 Task: Search one way flight ticket for 3 adults in first from Syracuse: Syracuse Hancock International Airport to Evansville: Evansville Regional Airport on 8-3-2023. Choice of flights is United. Number of bags: 2 checked bags. Price is upto 106000. Outbound departure time preference is 23:45.
Action: Mouse moved to (207, 316)
Screenshot: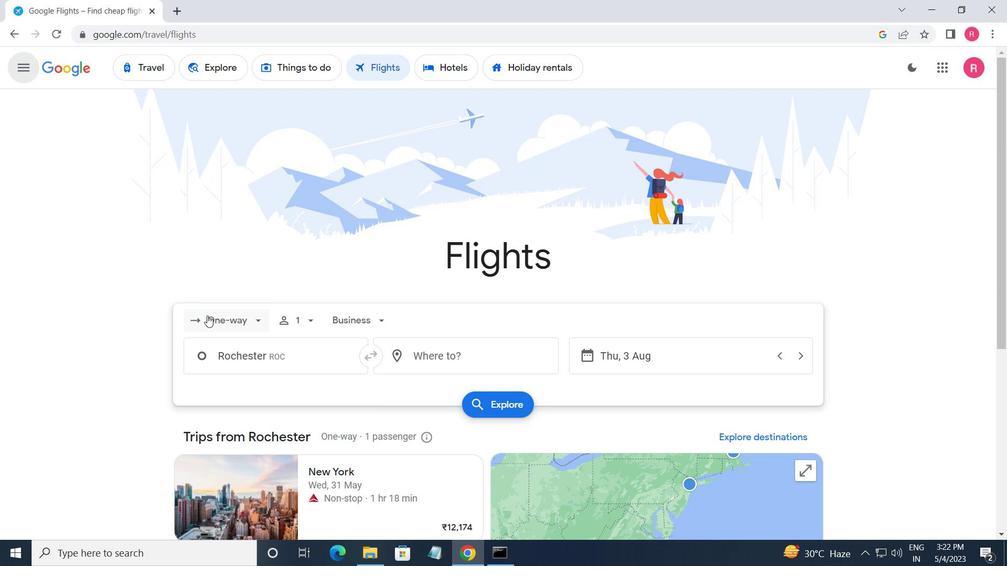 
Action: Mouse pressed left at (207, 316)
Screenshot: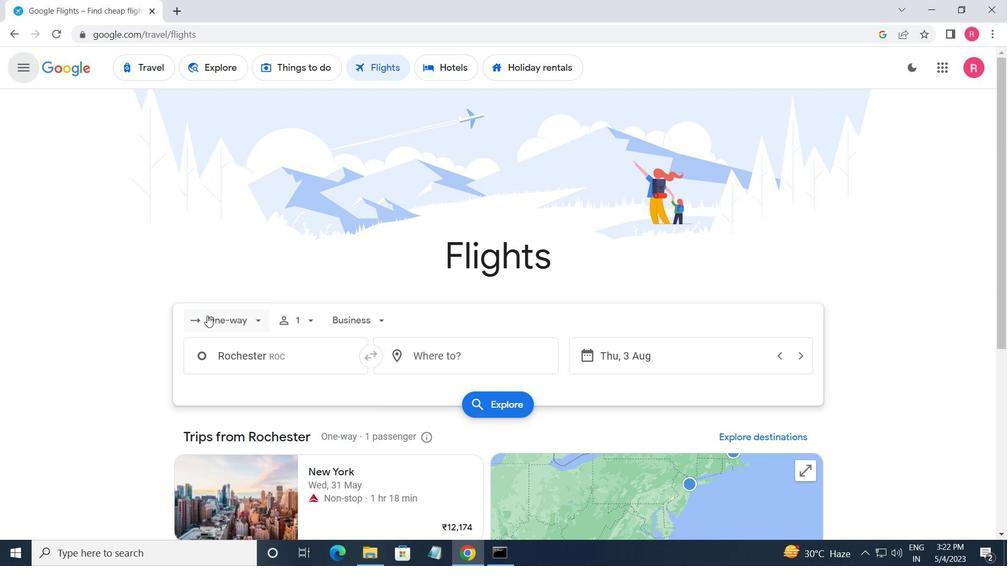
Action: Mouse moved to (261, 379)
Screenshot: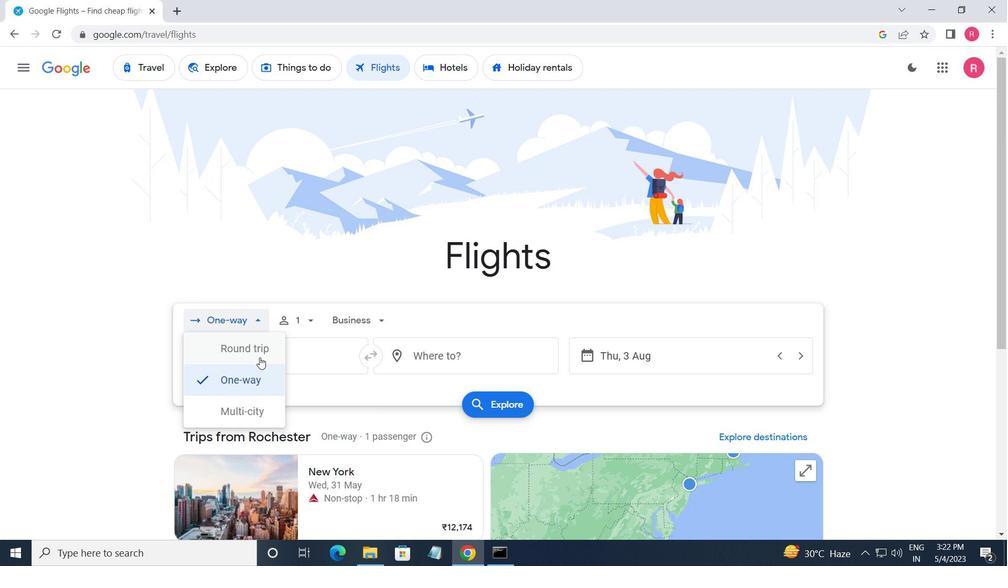 
Action: Mouse pressed left at (261, 379)
Screenshot: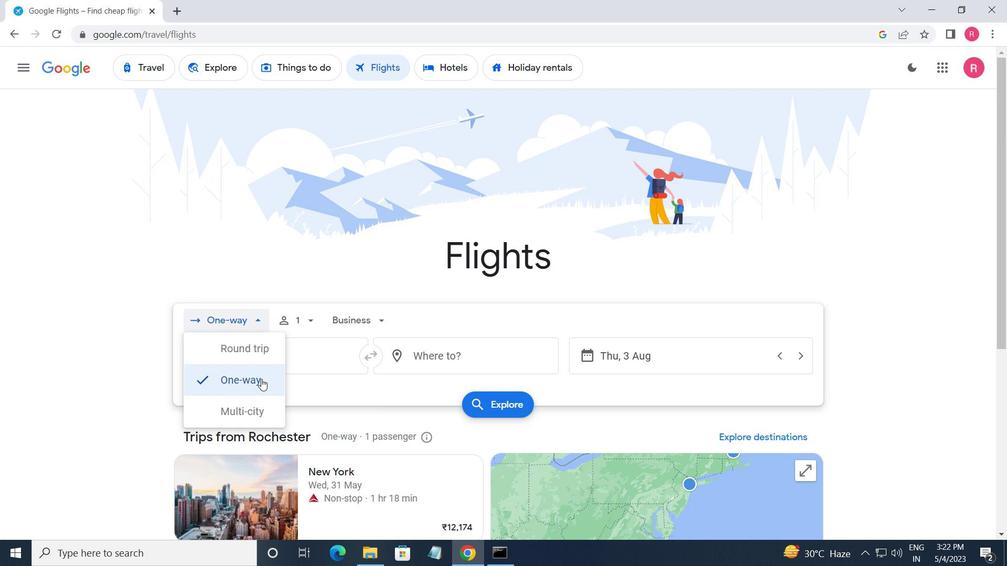 
Action: Mouse moved to (300, 327)
Screenshot: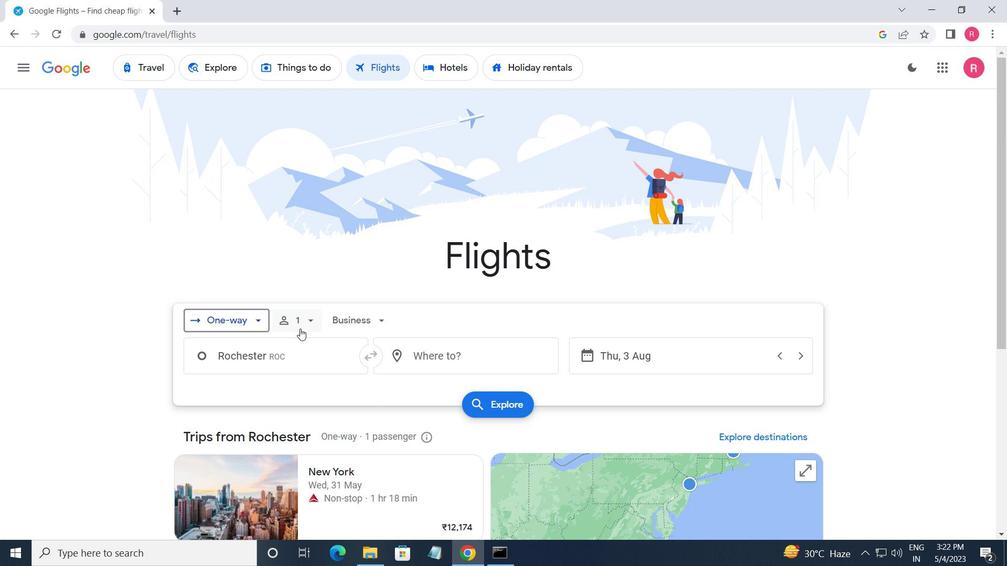 
Action: Mouse pressed left at (300, 327)
Screenshot: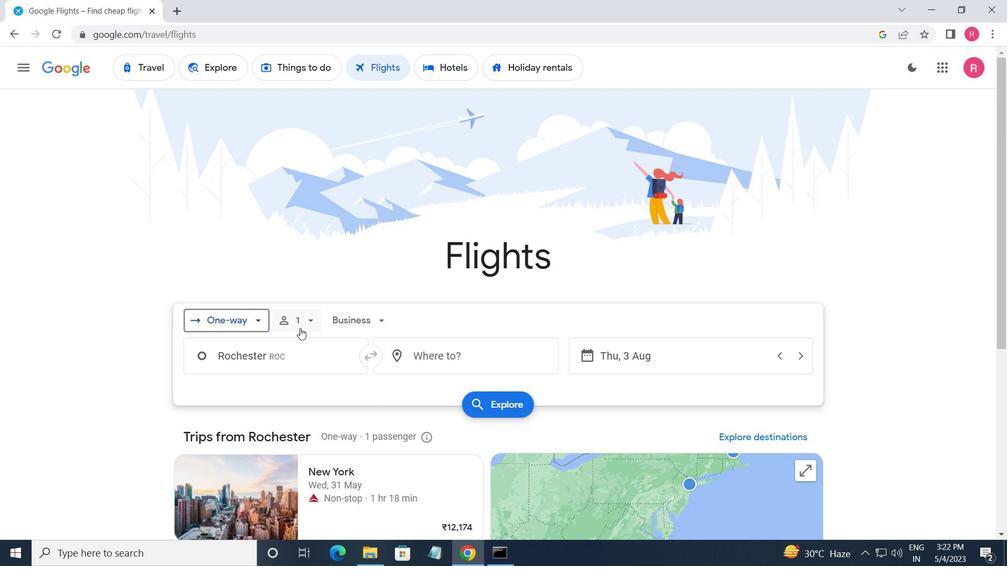 
Action: Mouse moved to (408, 353)
Screenshot: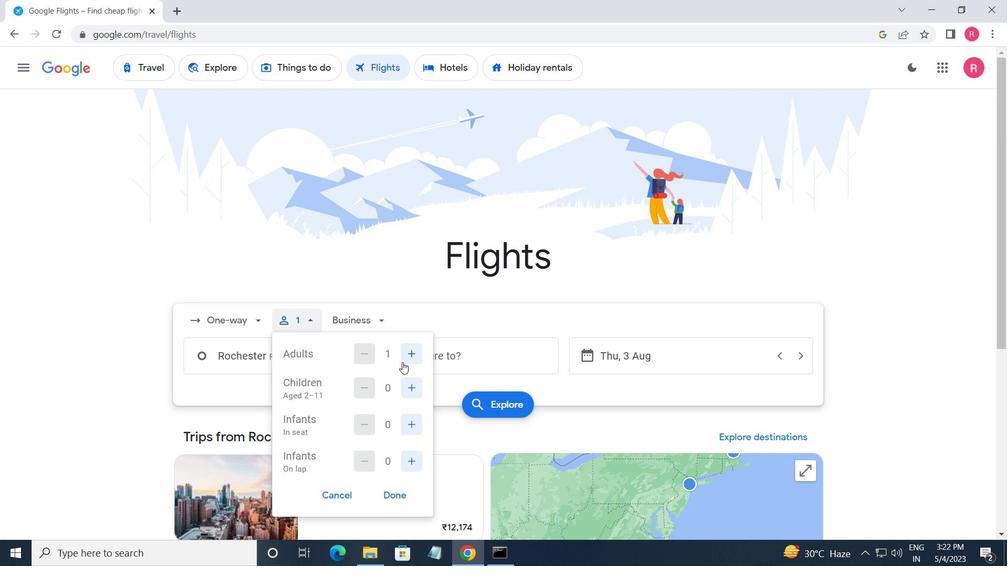 
Action: Mouse pressed left at (408, 353)
Screenshot: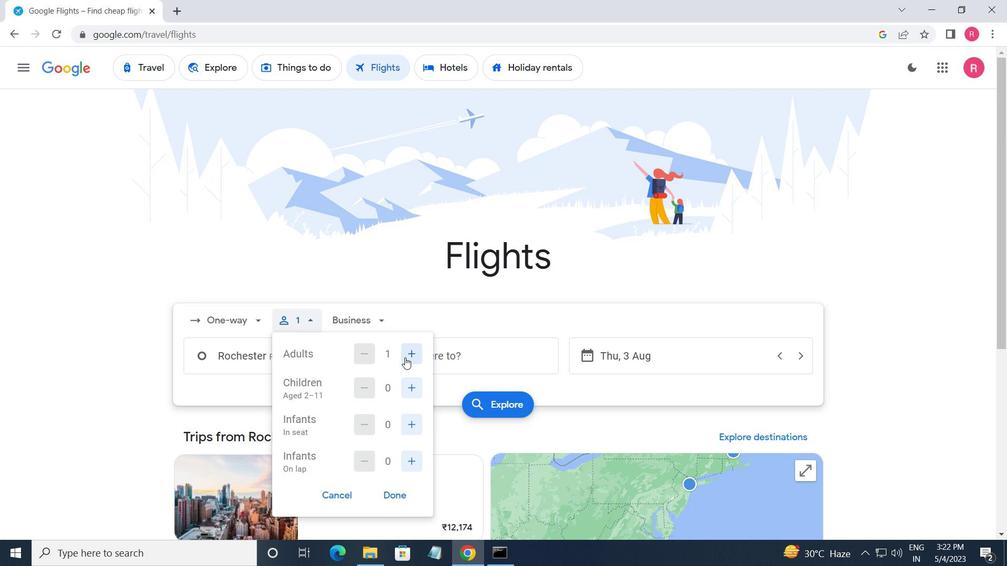 
Action: Mouse moved to (408, 353)
Screenshot: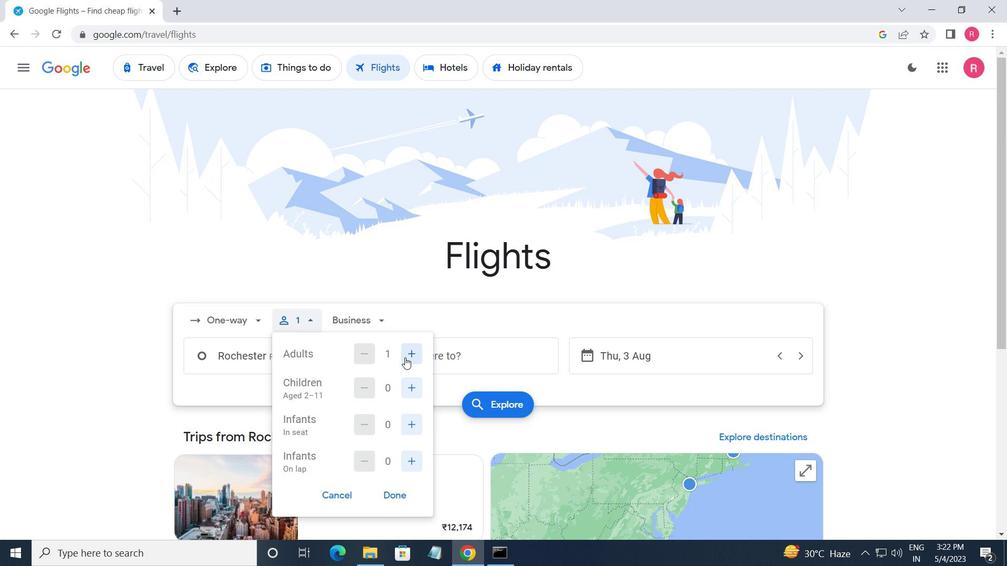 
Action: Mouse pressed left at (408, 353)
Screenshot: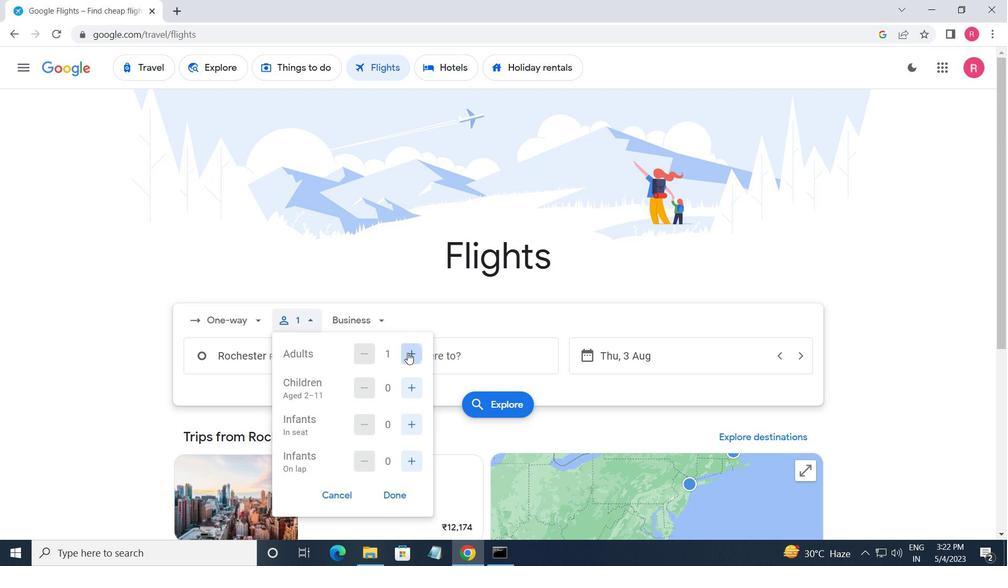 
Action: Mouse moved to (399, 495)
Screenshot: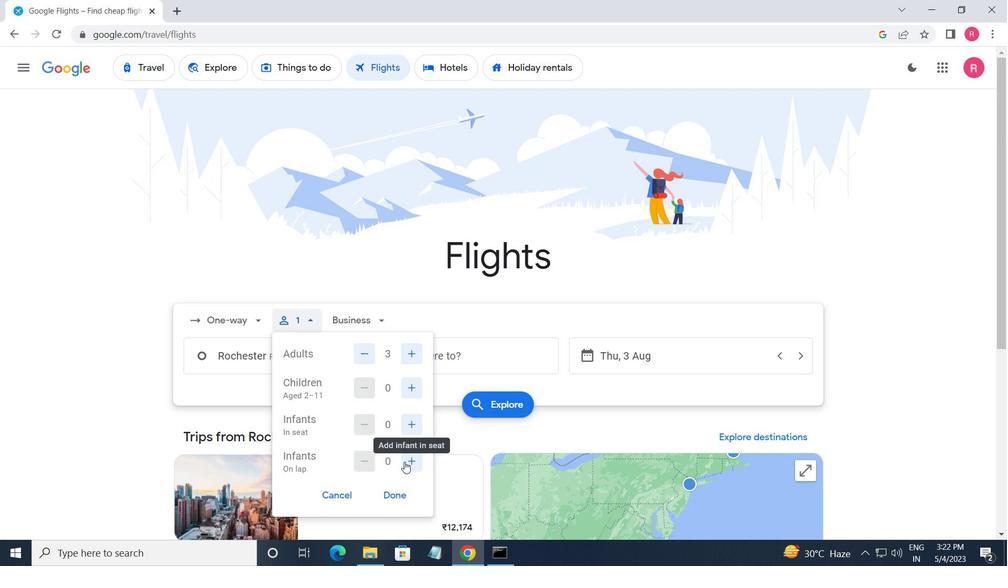 
Action: Mouse pressed left at (399, 495)
Screenshot: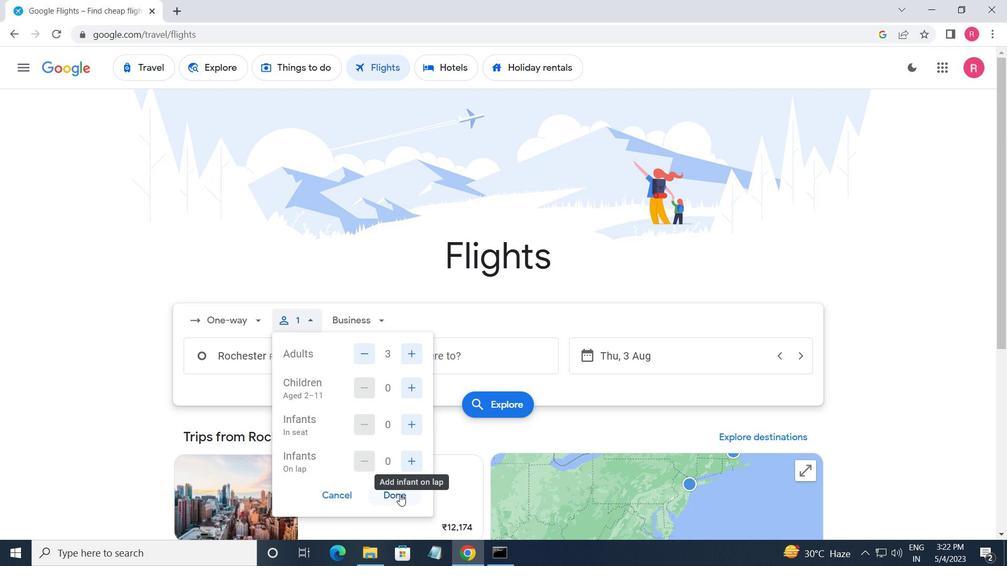 
Action: Mouse moved to (351, 319)
Screenshot: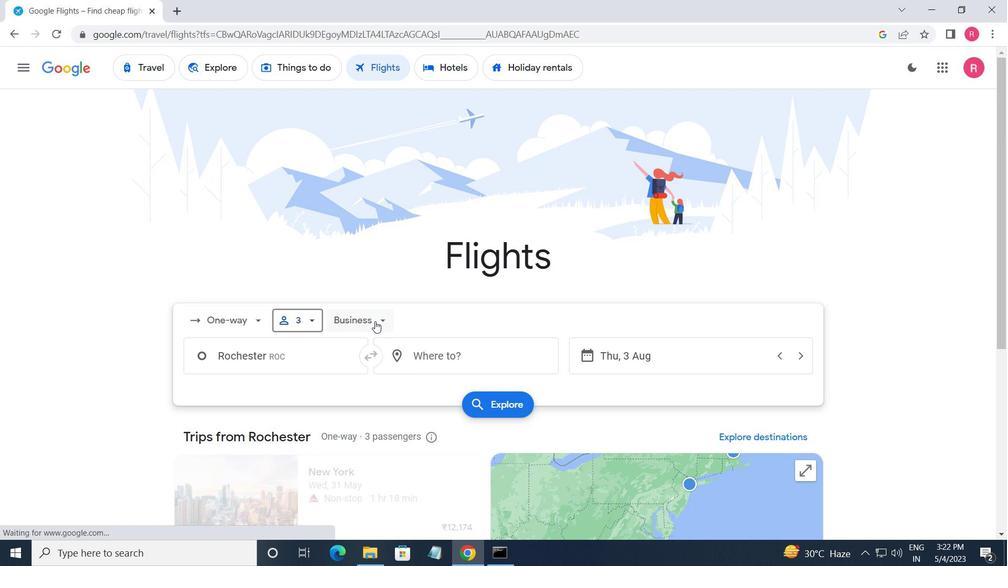 
Action: Mouse pressed left at (351, 319)
Screenshot: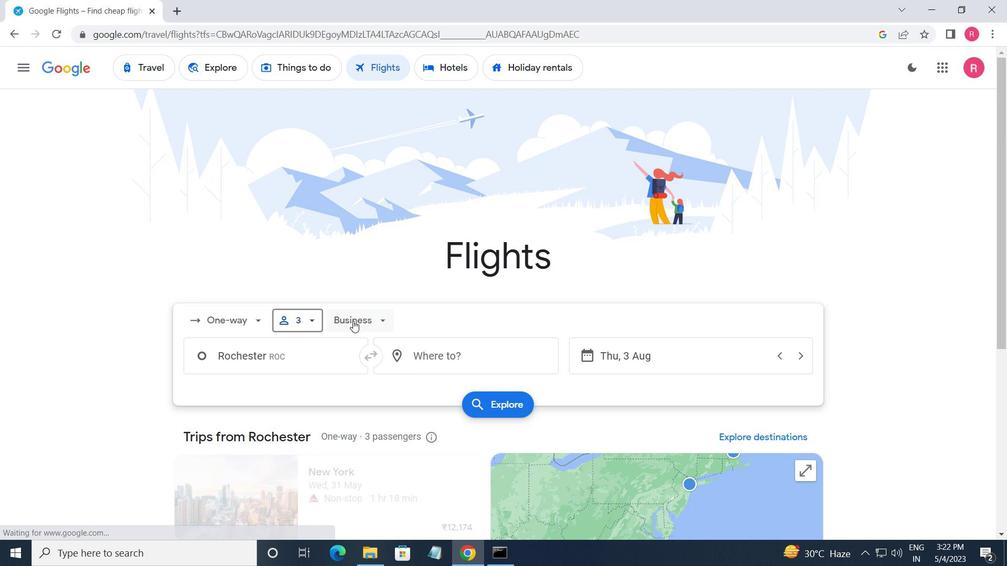 
Action: Mouse moved to (375, 433)
Screenshot: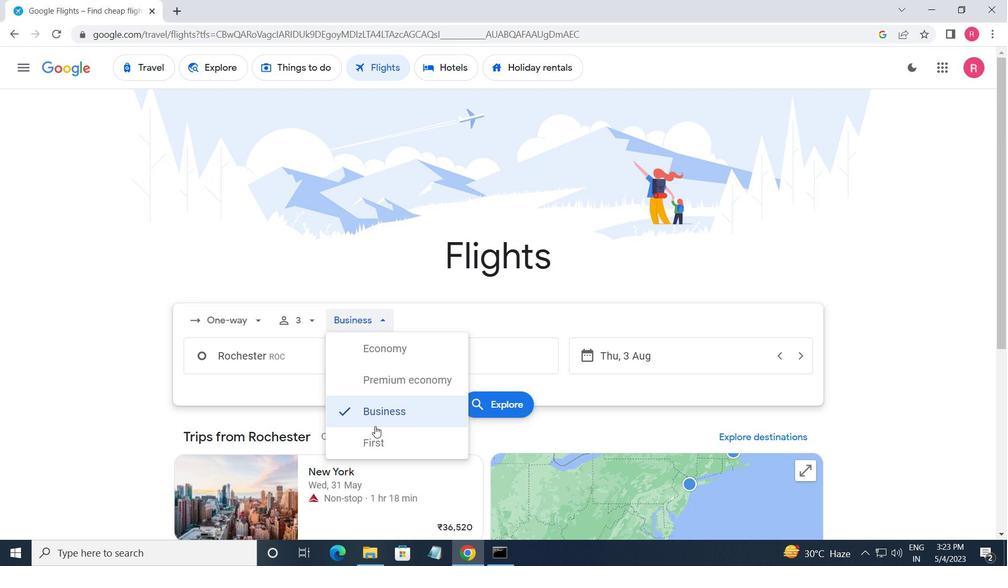 
Action: Mouse pressed left at (375, 433)
Screenshot: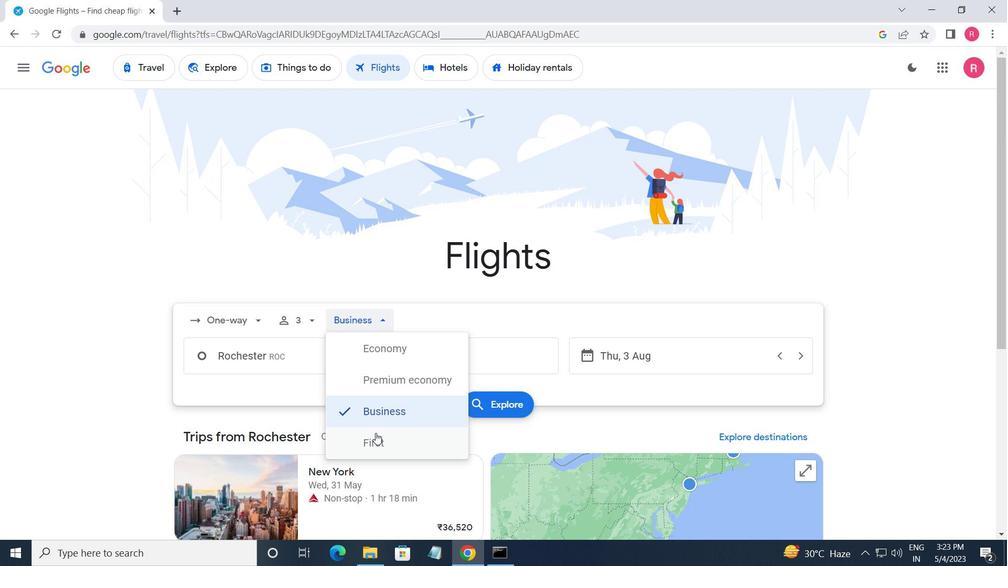 
Action: Mouse moved to (308, 361)
Screenshot: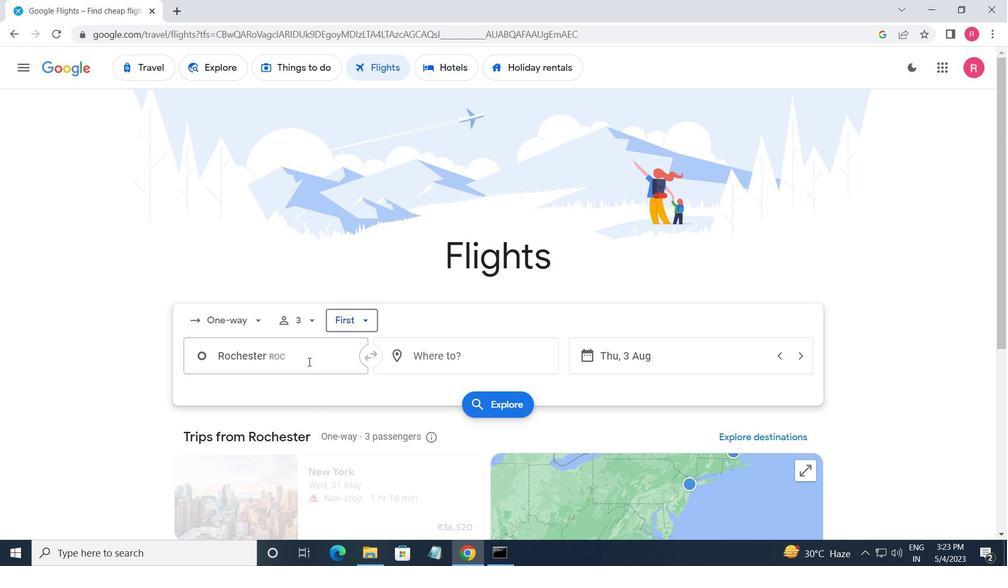 
Action: Mouse pressed left at (308, 361)
Screenshot: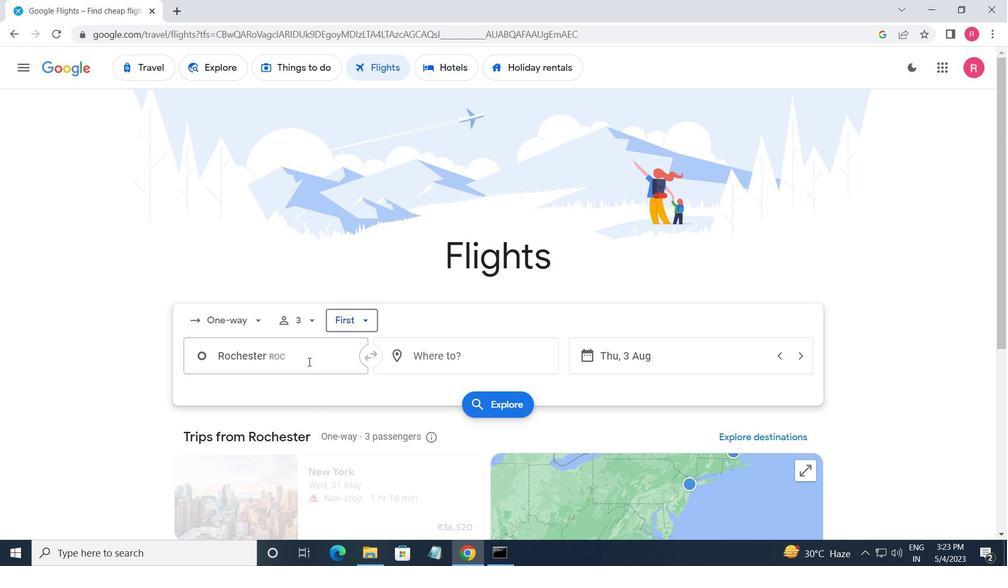
Action: Mouse moved to (284, 387)
Screenshot: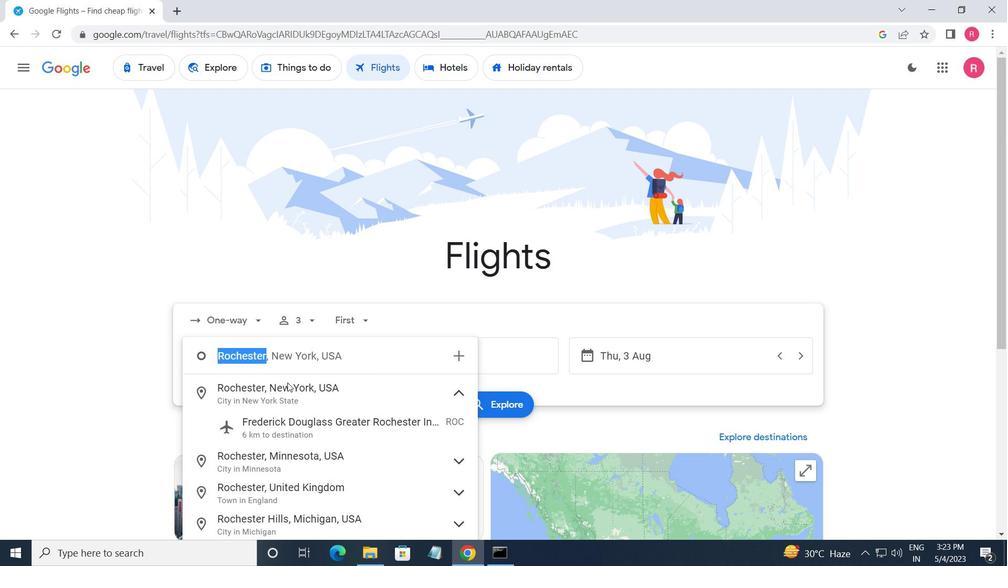 
Action: Key pressed <Key.shift>SYRACY<Key.backspace>USEE
Screenshot: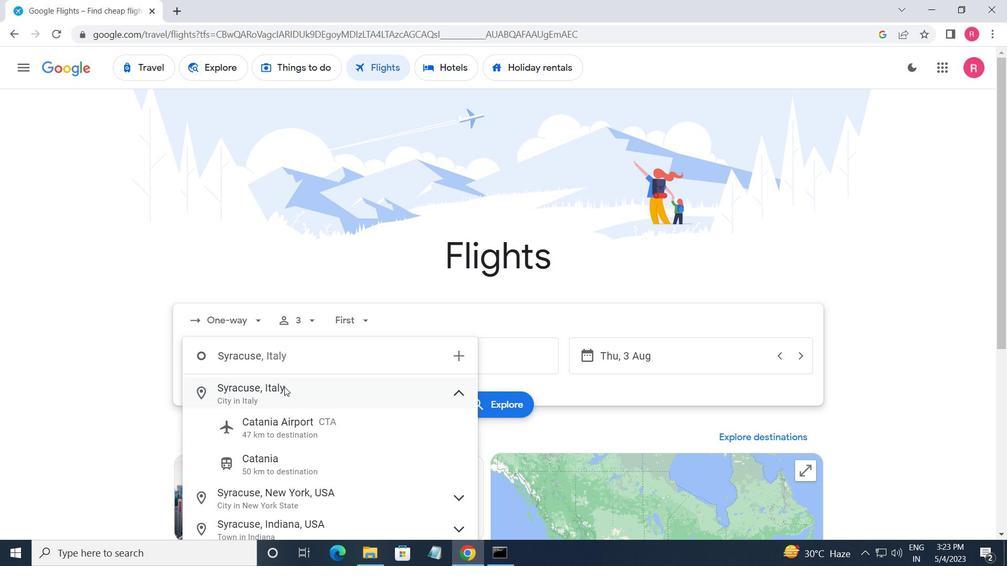 
Action: Mouse moved to (292, 443)
Screenshot: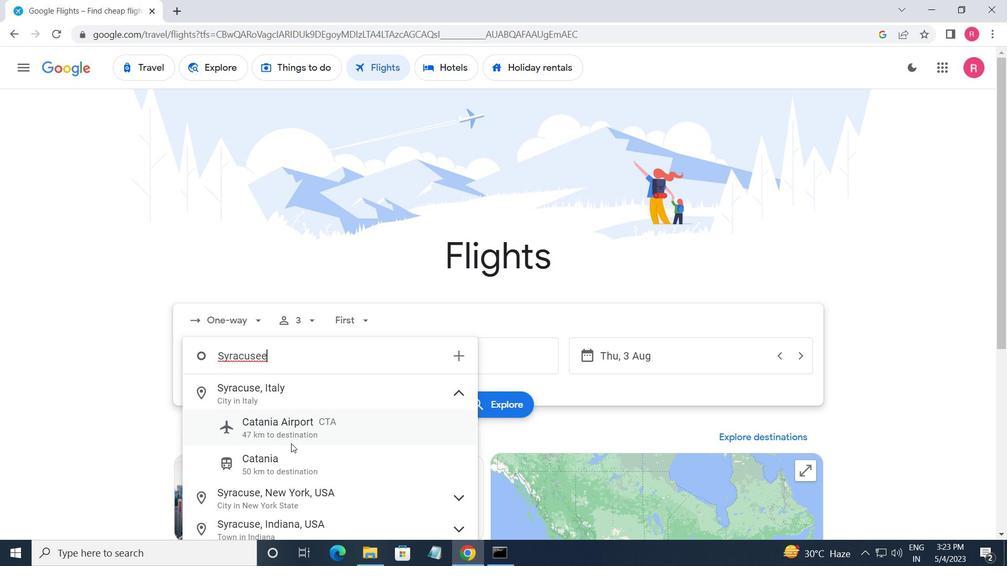 
Action: Key pressed <Key.space><Key.caps_lock>H<Key.caps_lock>AN
Screenshot: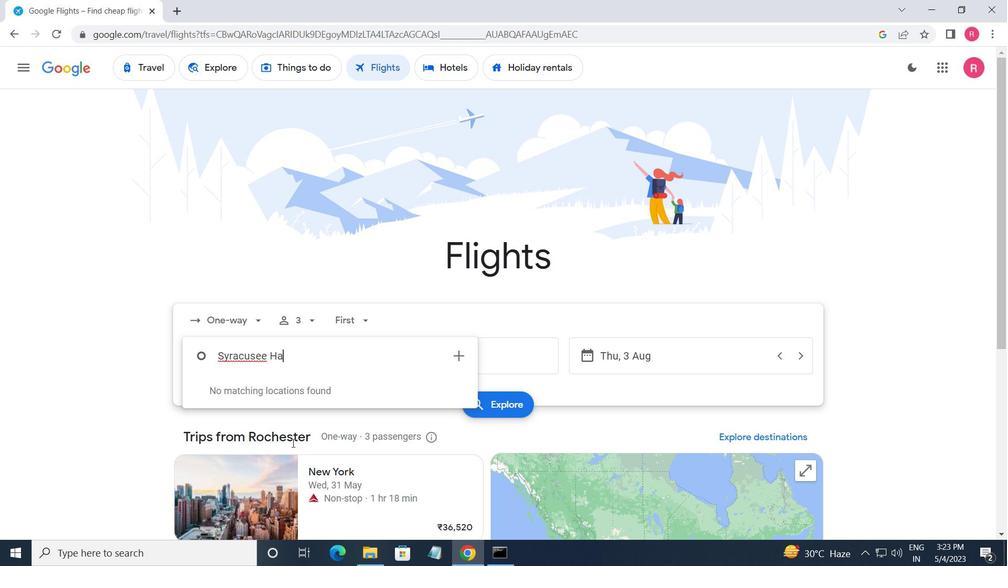 
Action: Mouse moved to (303, 395)
Screenshot: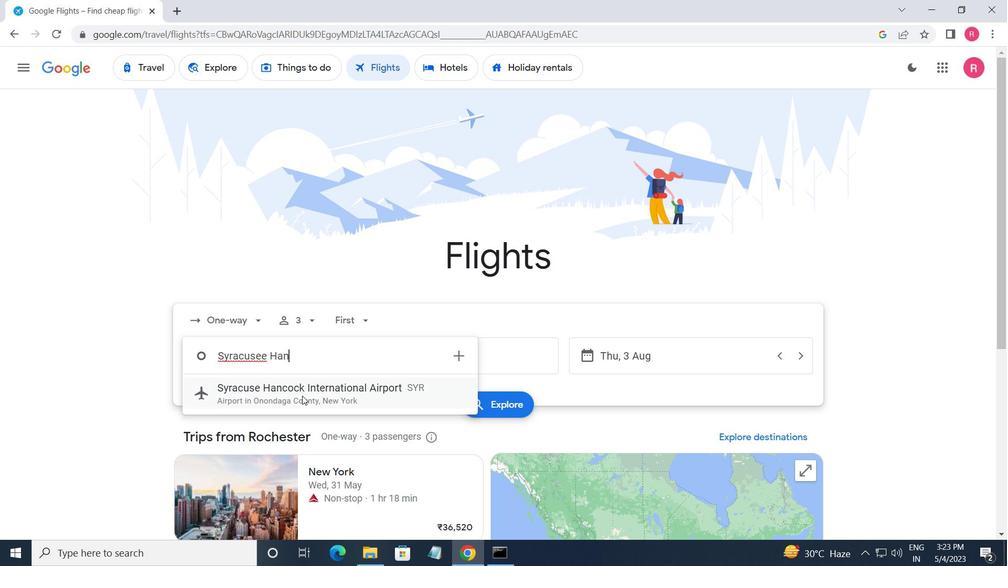 
Action: Mouse pressed left at (303, 395)
Screenshot: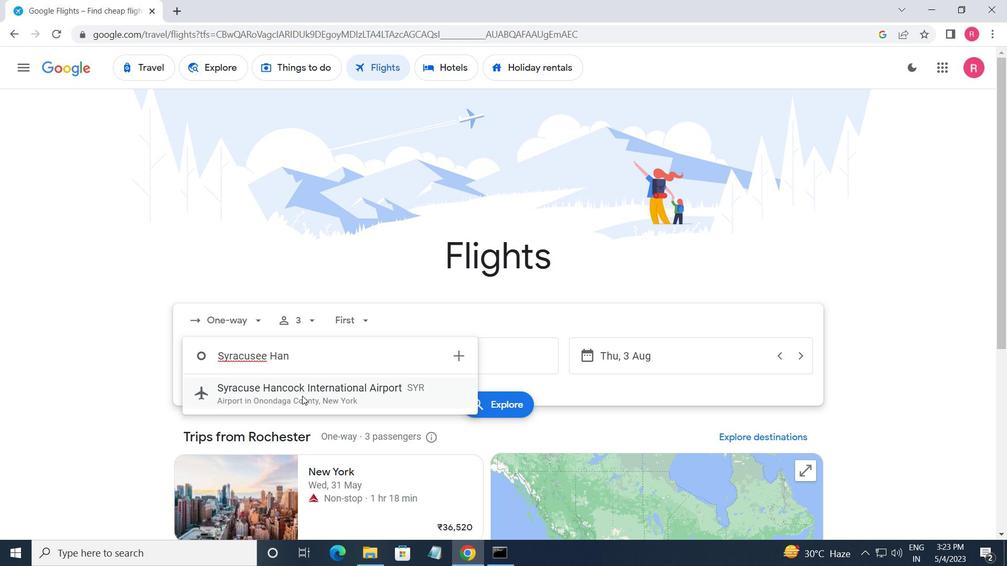 
Action: Mouse moved to (421, 355)
Screenshot: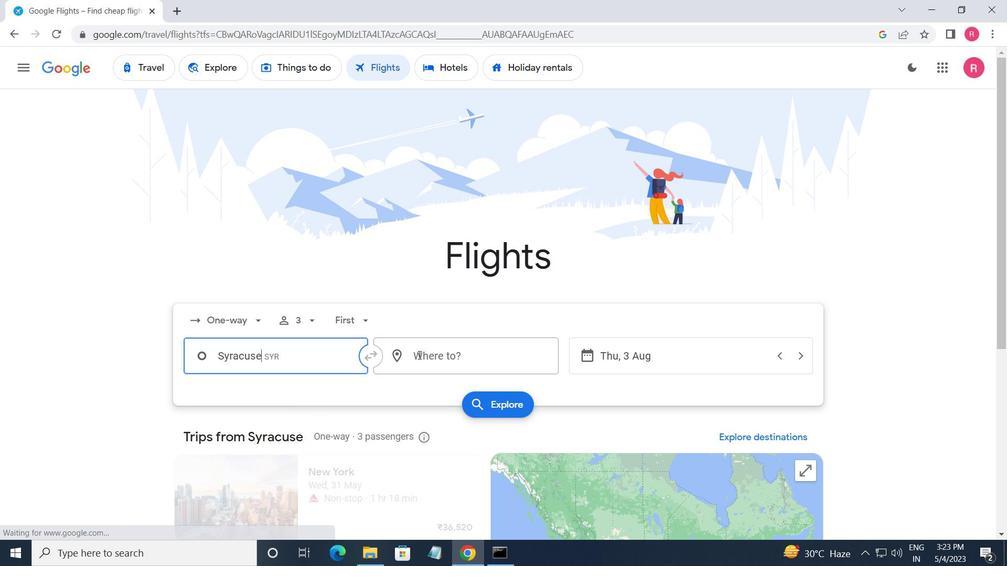 
Action: Mouse pressed left at (421, 355)
Screenshot: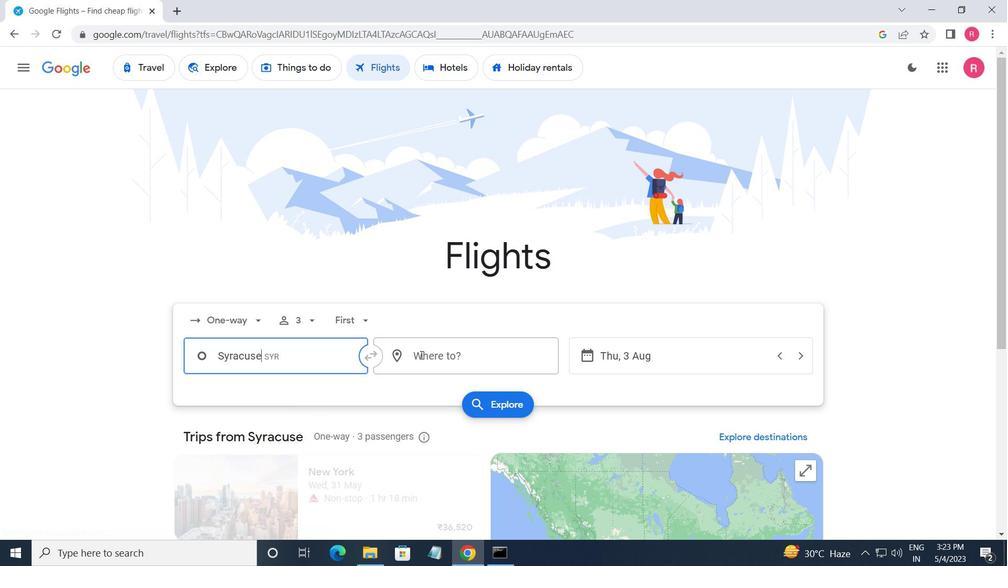 
Action: Mouse moved to (437, 490)
Screenshot: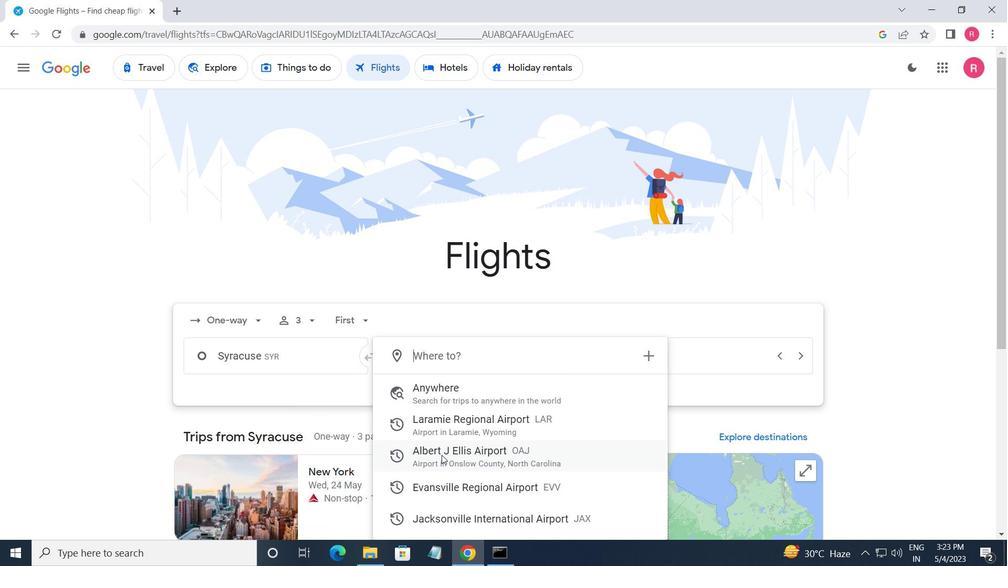 
Action: Mouse pressed left at (437, 490)
Screenshot: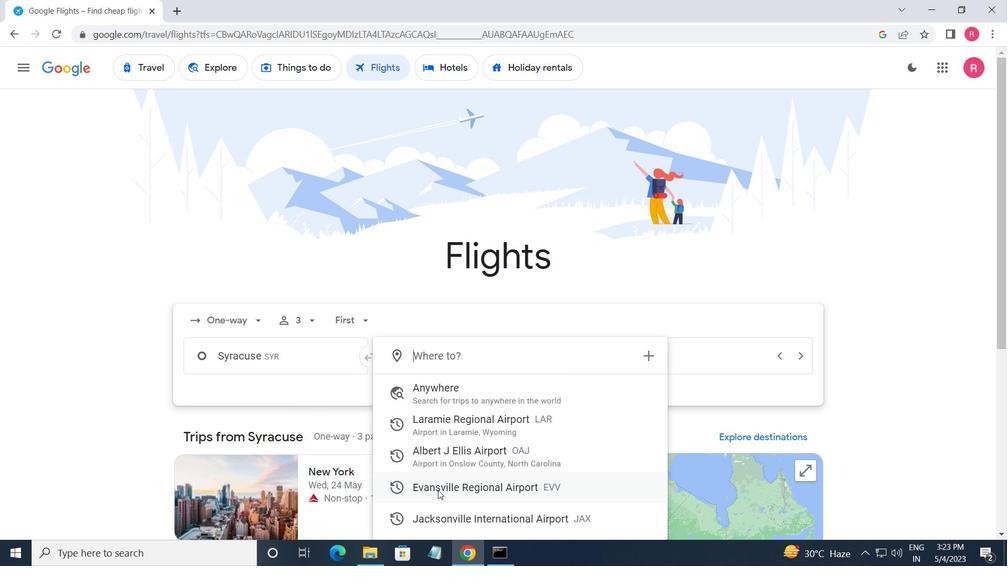 
Action: Mouse moved to (636, 356)
Screenshot: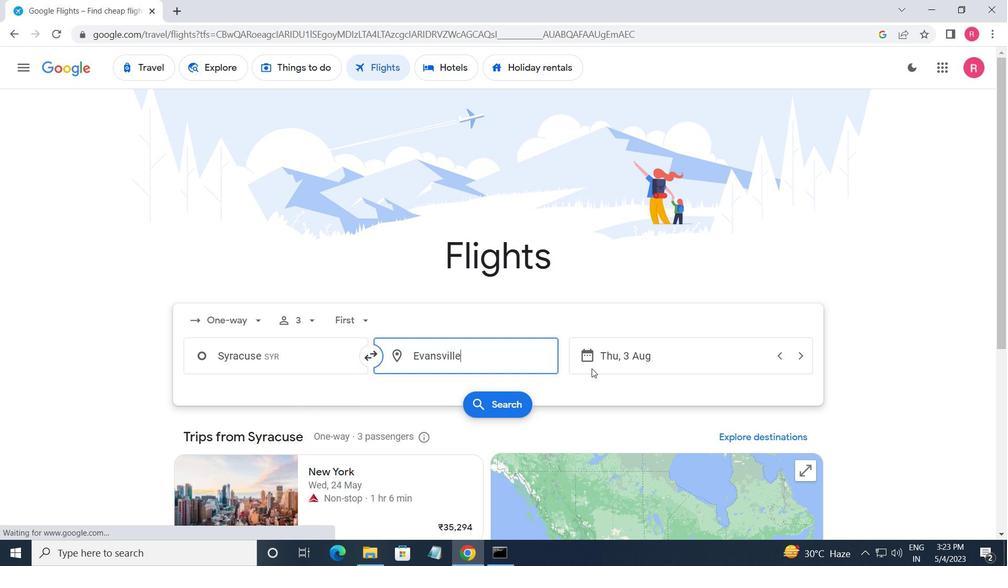 
Action: Mouse pressed left at (636, 356)
Screenshot: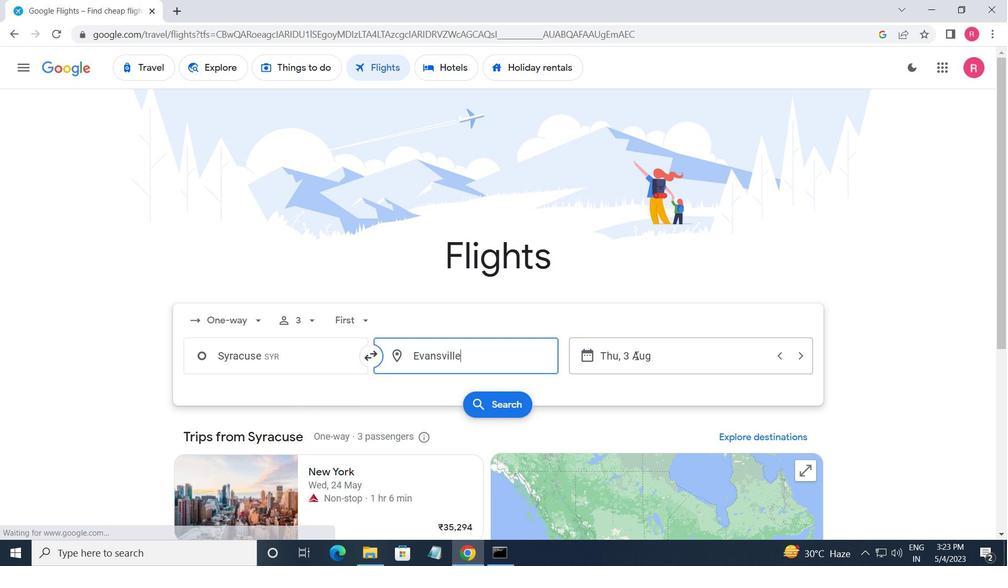 
Action: Mouse moved to (465, 300)
Screenshot: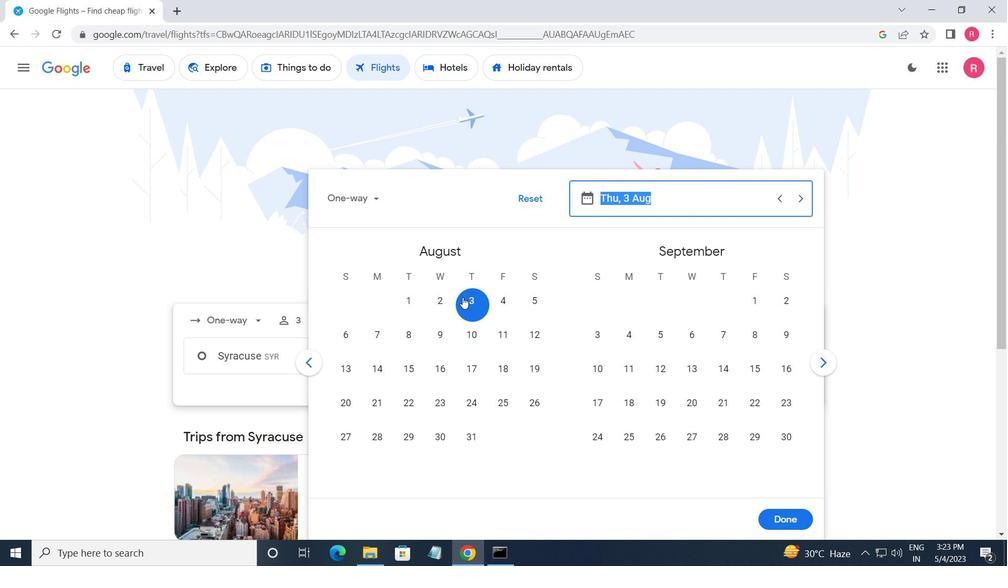 
Action: Mouse pressed left at (465, 300)
Screenshot: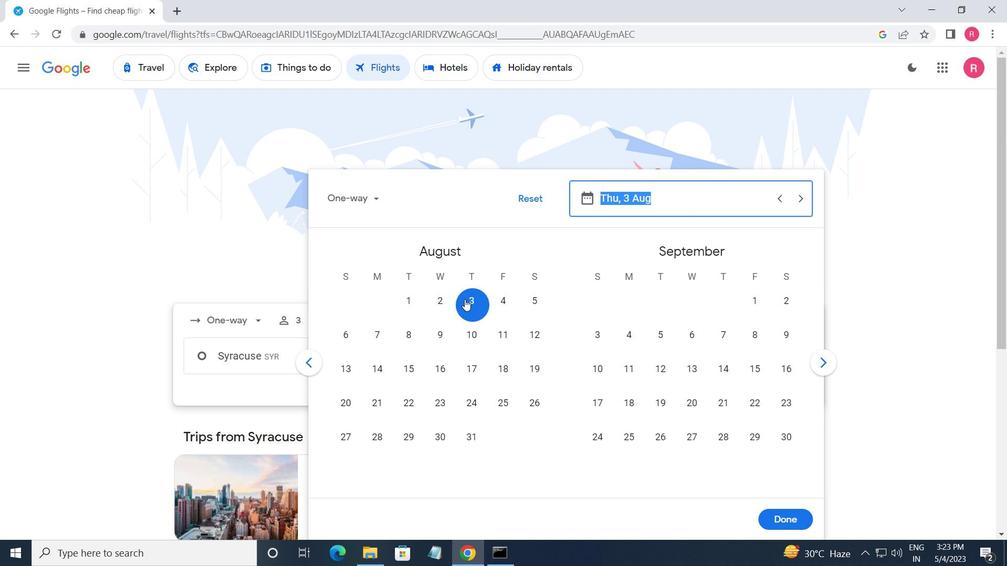 
Action: Mouse moved to (788, 519)
Screenshot: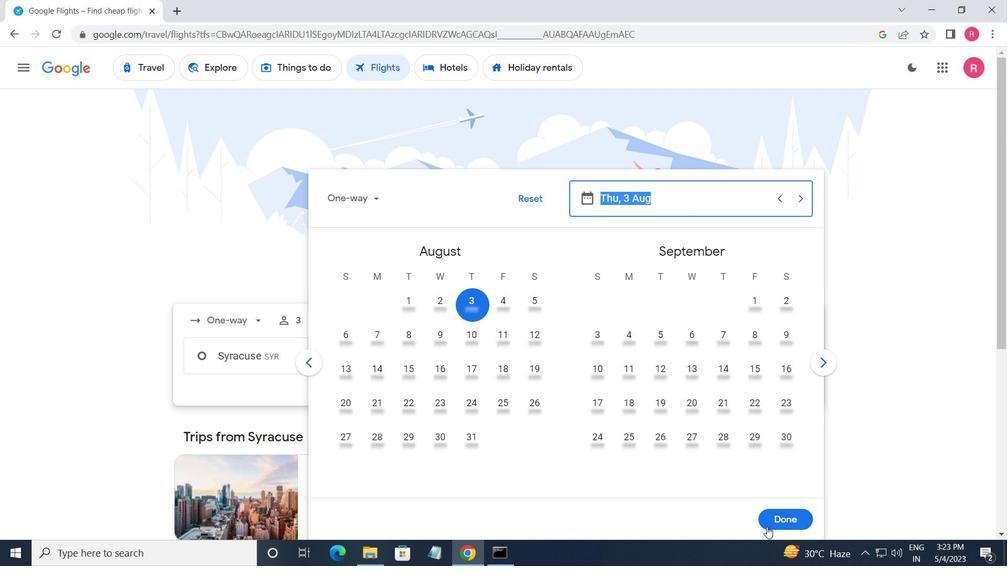 
Action: Mouse pressed left at (788, 519)
Screenshot: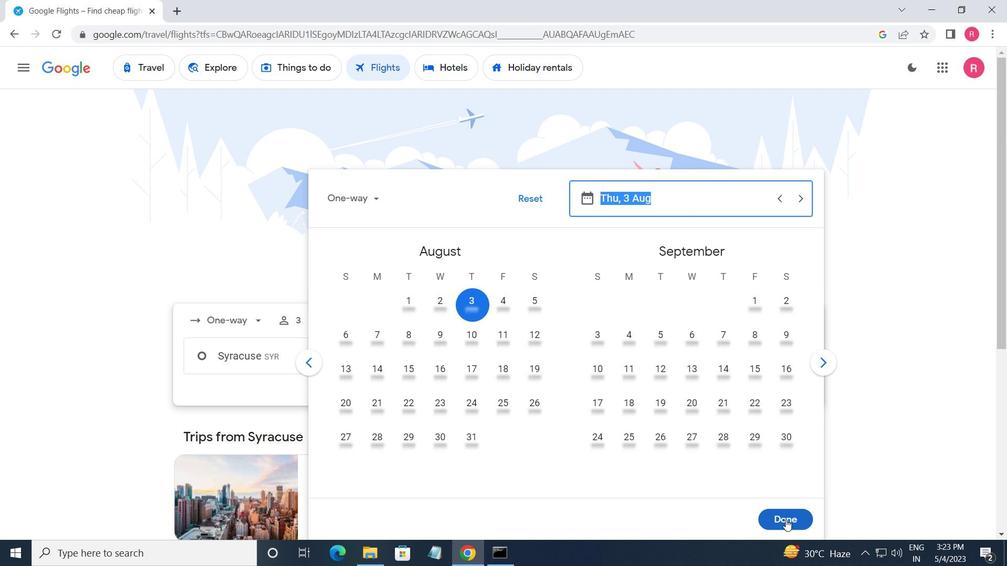 
Action: Mouse moved to (512, 410)
Screenshot: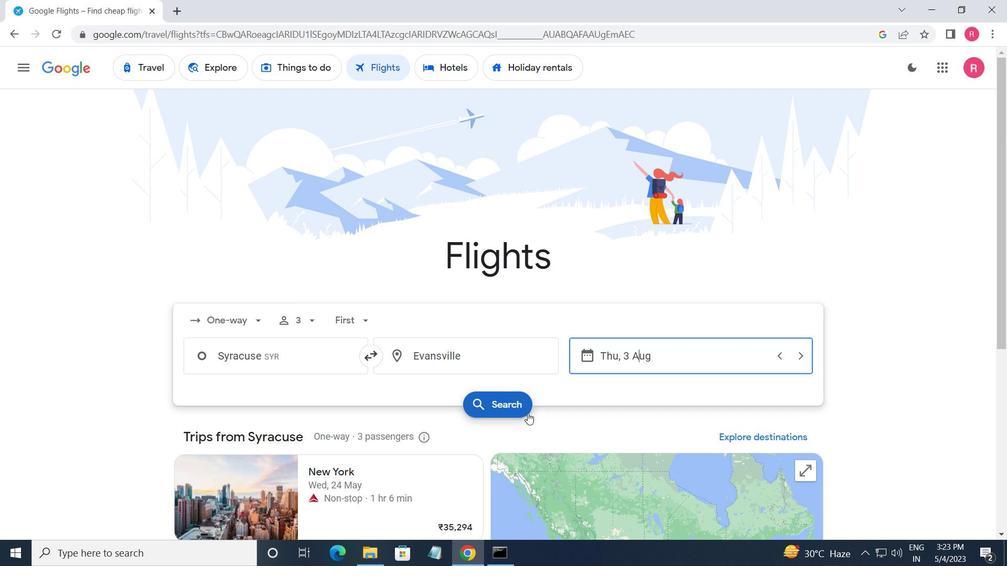 
Action: Mouse pressed left at (512, 410)
Screenshot: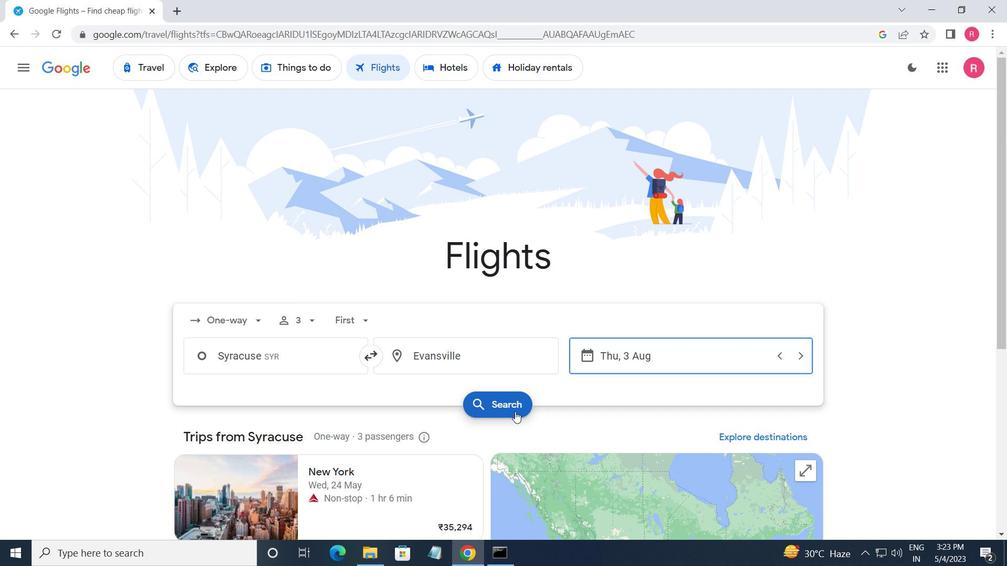 
Action: Mouse moved to (201, 198)
Screenshot: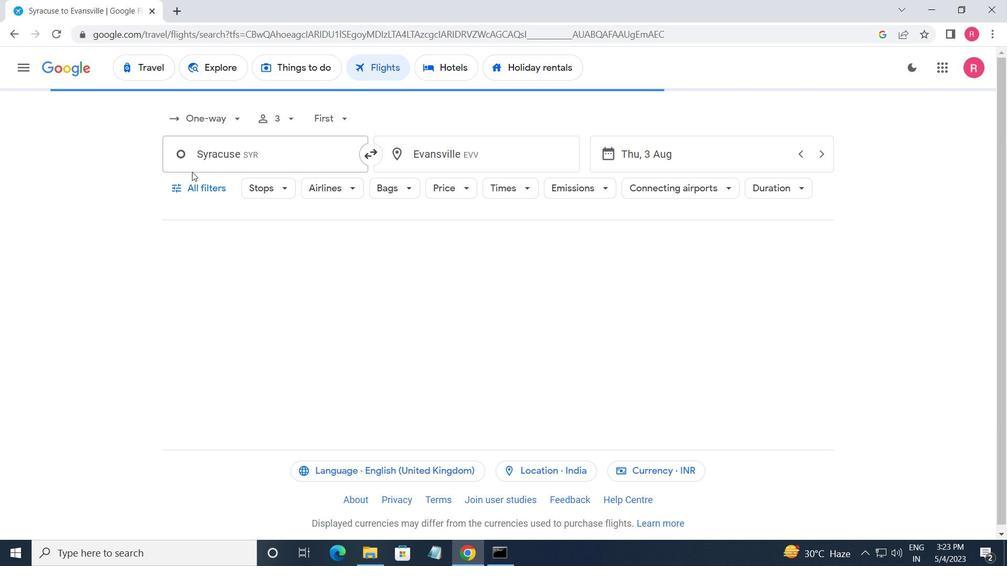 
Action: Mouse pressed left at (201, 198)
Screenshot: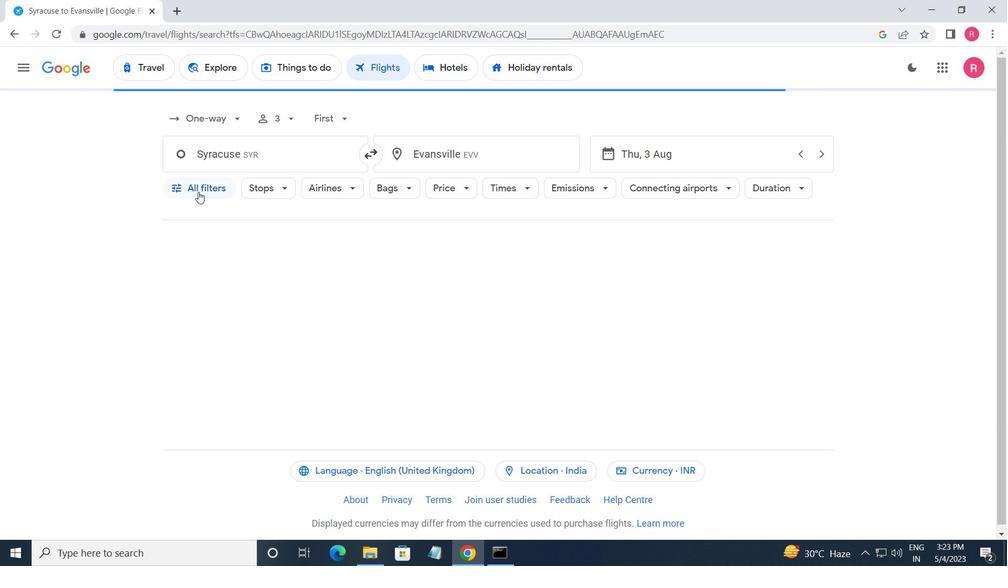 
Action: Mouse moved to (188, 239)
Screenshot: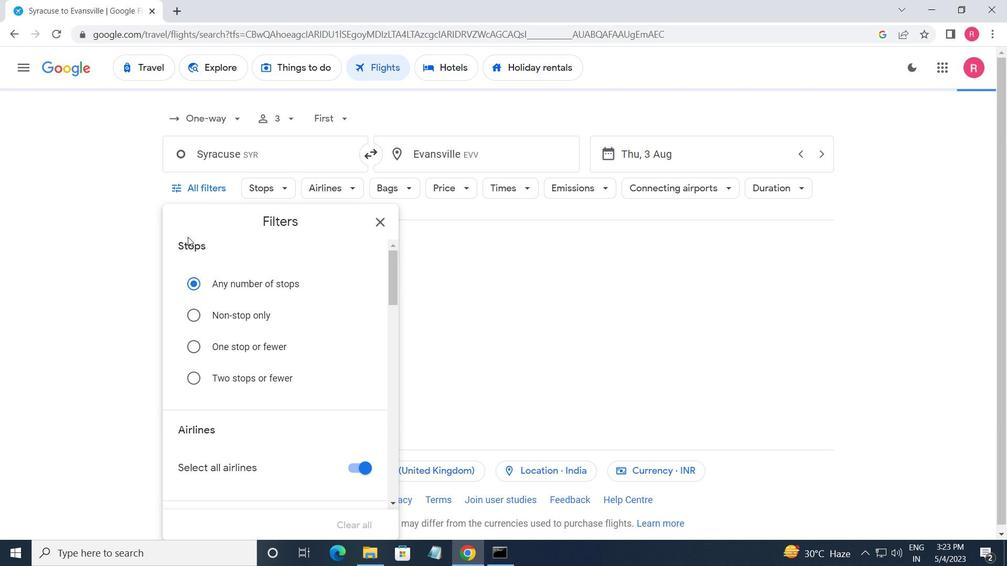 
Action: Mouse scrolled (188, 238) with delta (0, 0)
Screenshot: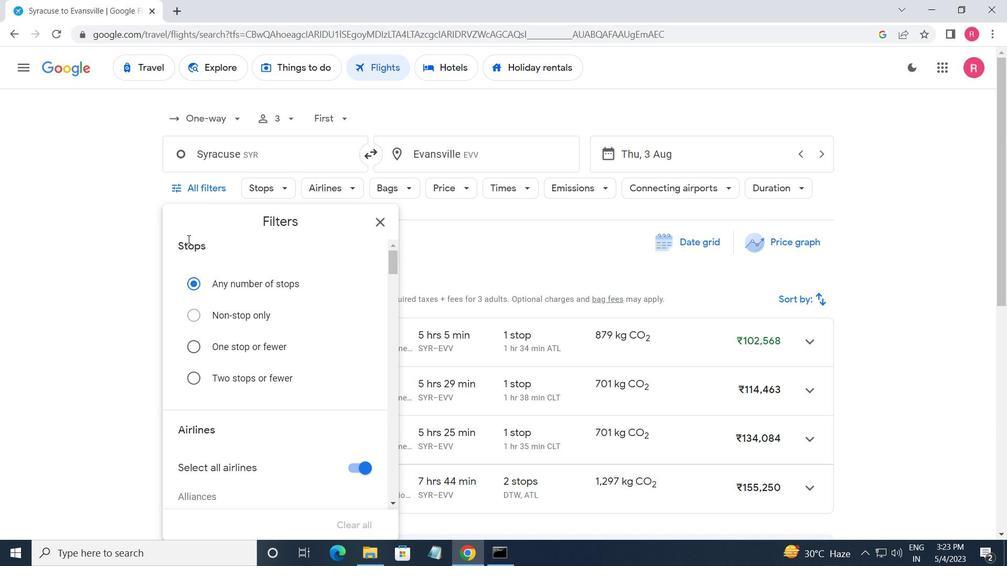 
Action: Mouse moved to (194, 259)
Screenshot: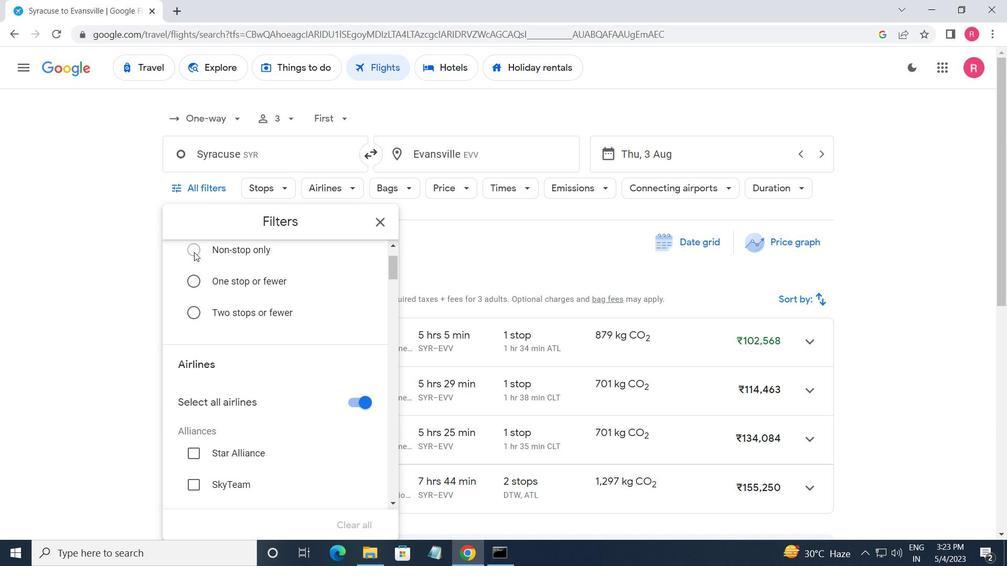 
Action: Mouse scrolled (194, 258) with delta (0, 0)
Screenshot: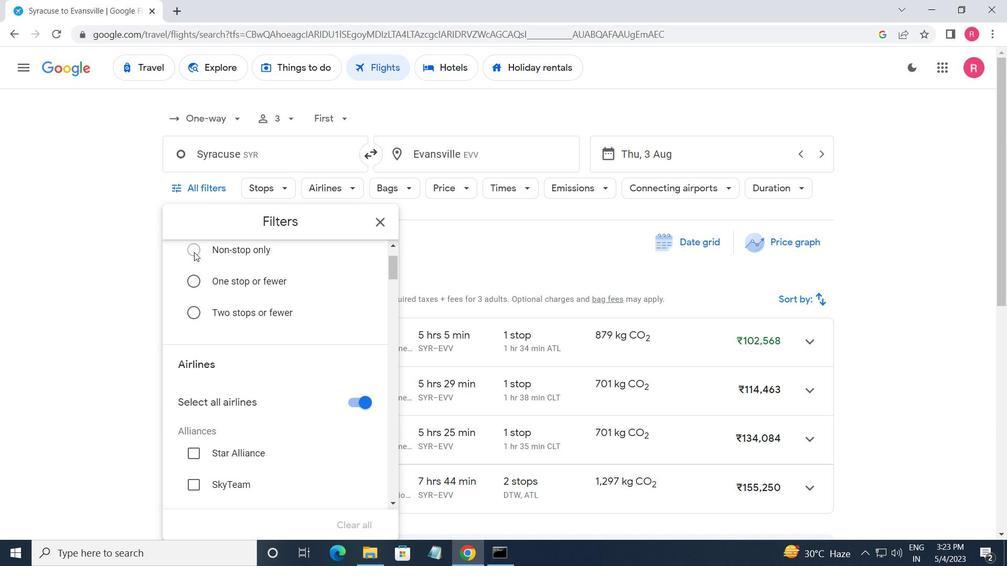 
Action: Mouse moved to (218, 317)
Screenshot: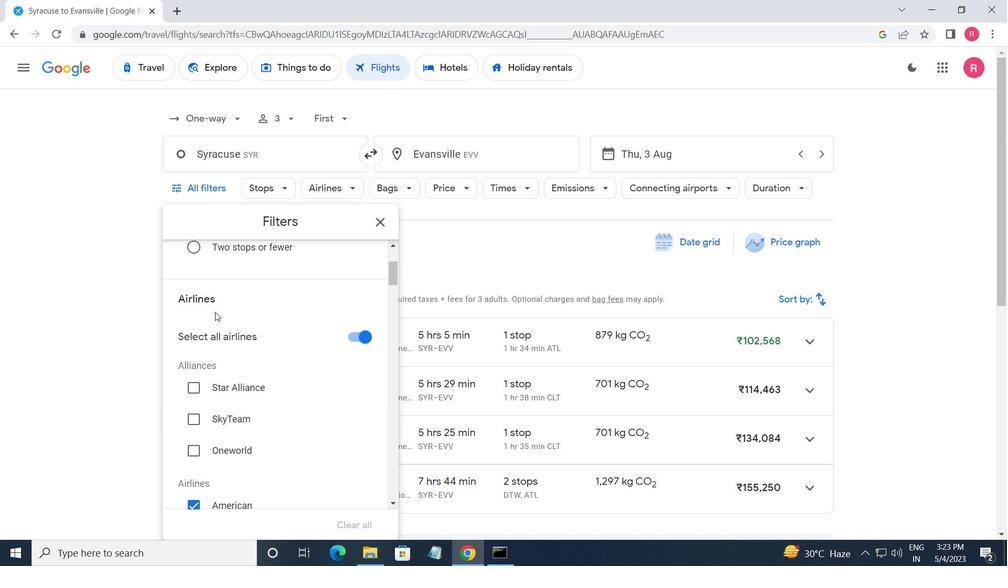 
Action: Mouse scrolled (218, 317) with delta (0, 0)
Screenshot: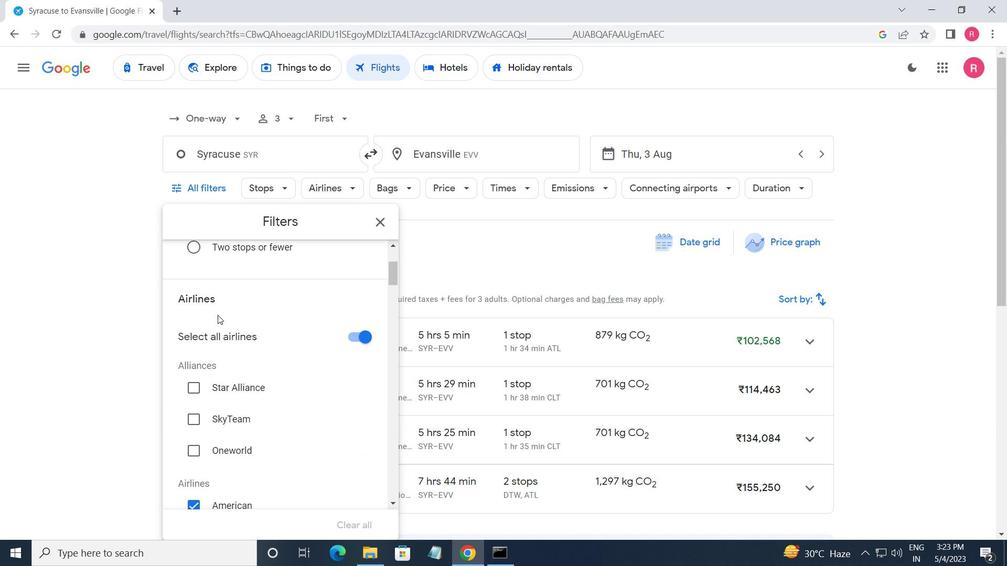 
Action: Mouse moved to (218, 318)
Screenshot: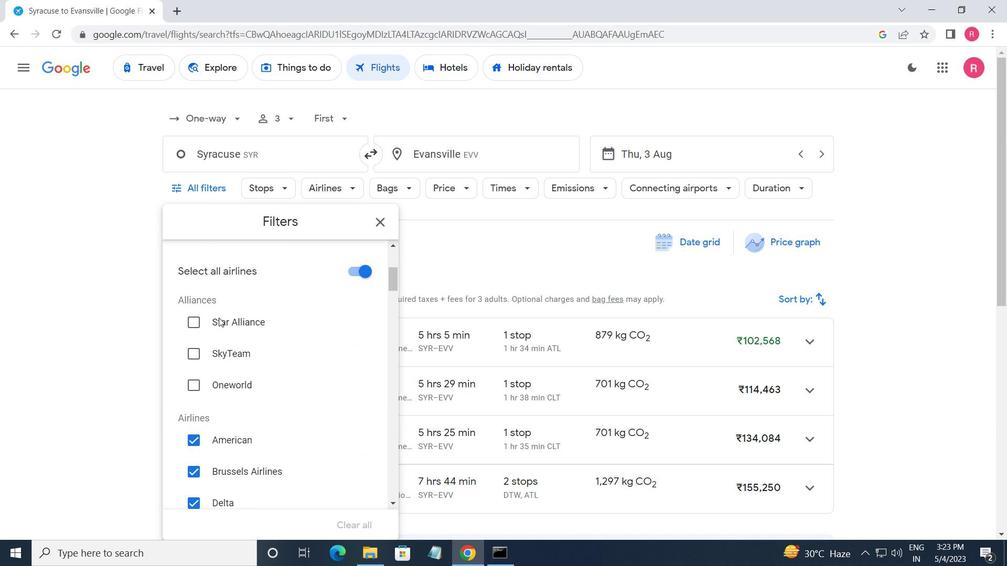 
Action: Mouse scrolled (218, 318) with delta (0, 0)
Screenshot: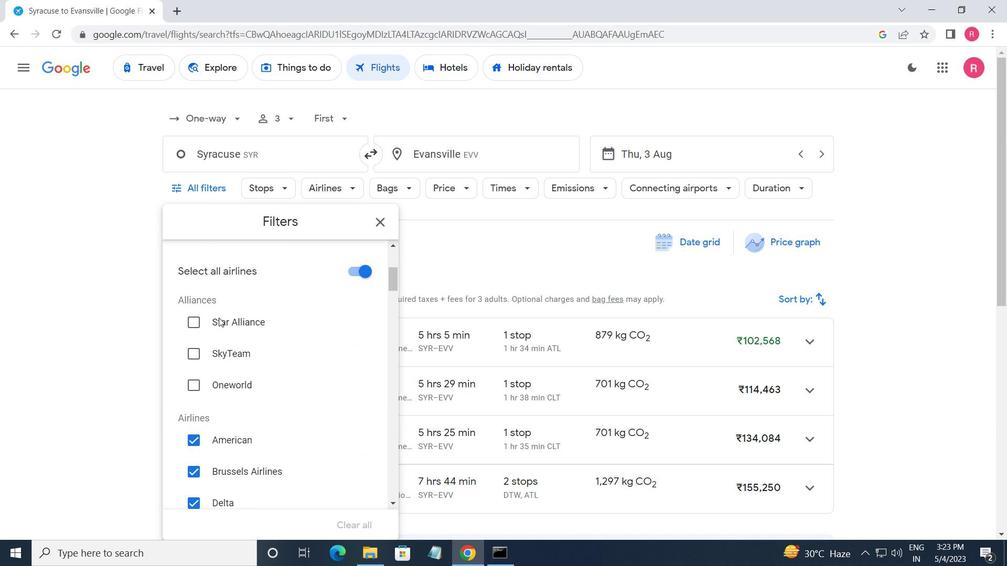 
Action: Mouse moved to (219, 321)
Screenshot: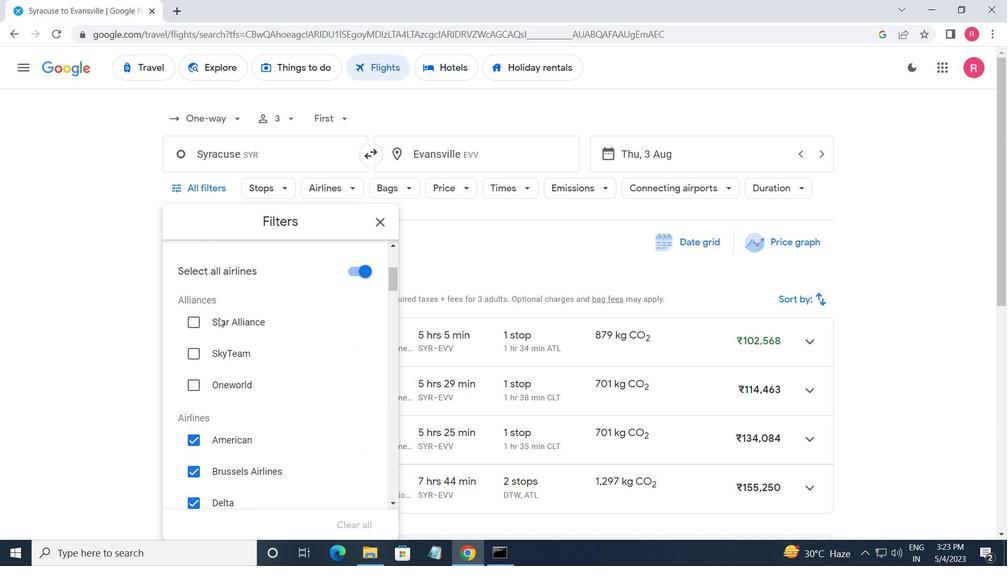 
Action: Mouse scrolled (219, 321) with delta (0, 0)
Screenshot: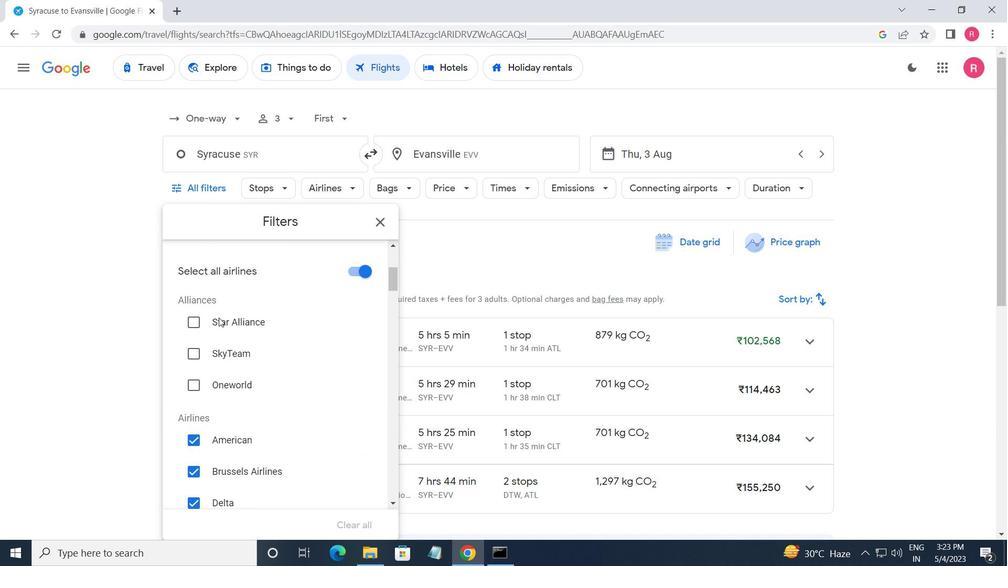 
Action: Mouse moved to (221, 329)
Screenshot: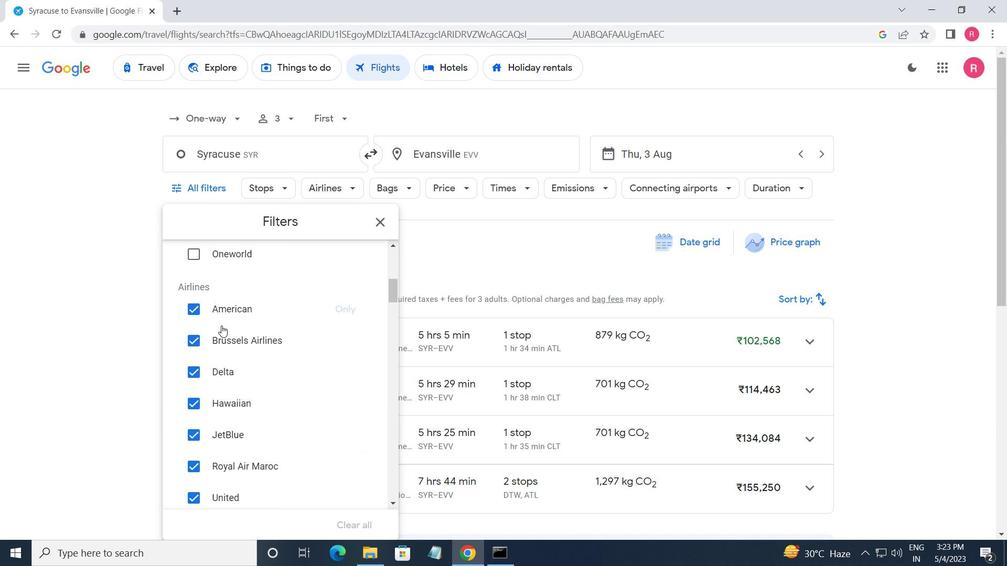 
Action: Mouse scrolled (221, 329) with delta (0, 0)
Screenshot: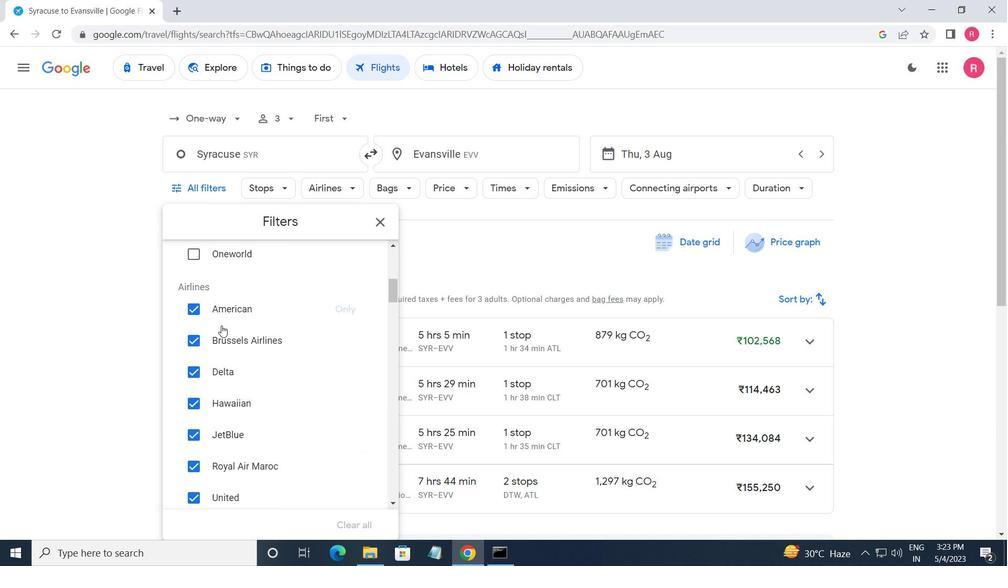 
Action: Mouse moved to (222, 330)
Screenshot: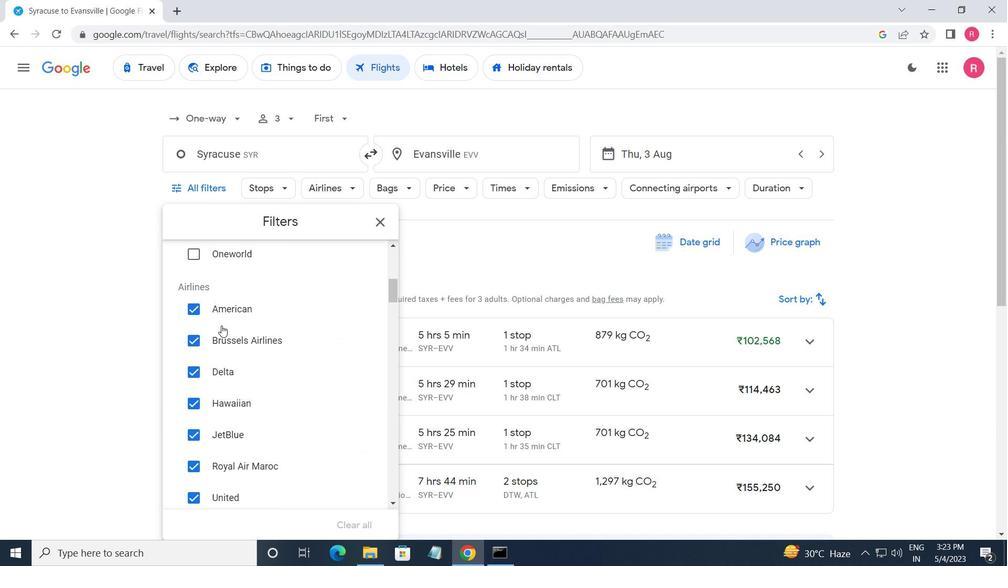 
Action: Mouse scrolled (222, 330) with delta (0, 0)
Screenshot: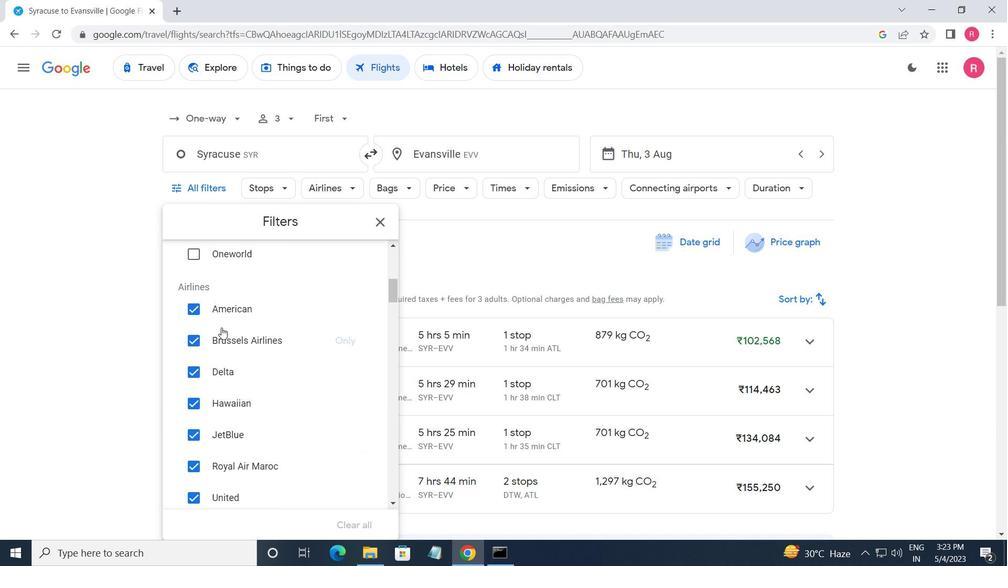 
Action: Mouse moved to (330, 365)
Screenshot: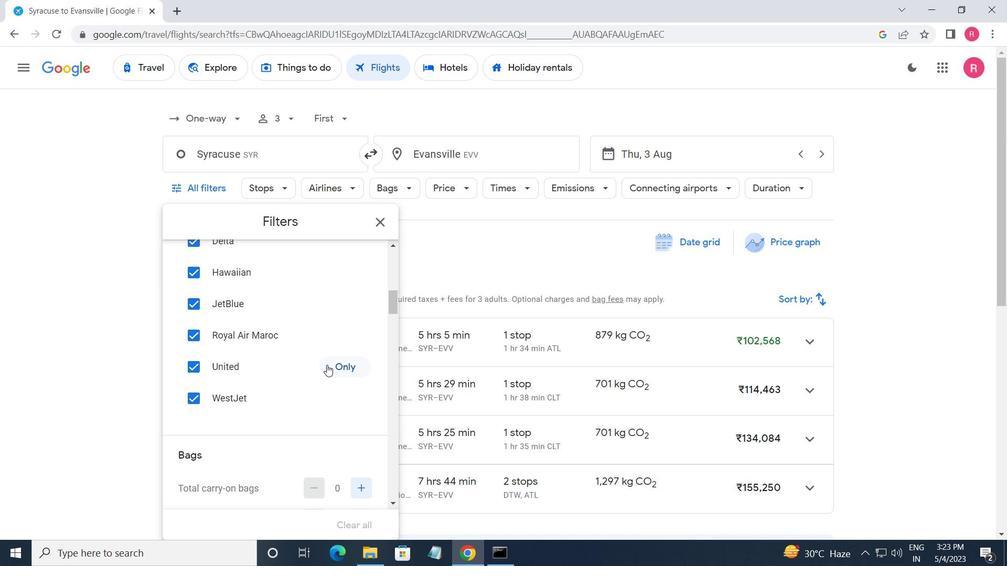 
Action: Mouse pressed left at (330, 365)
Screenshot: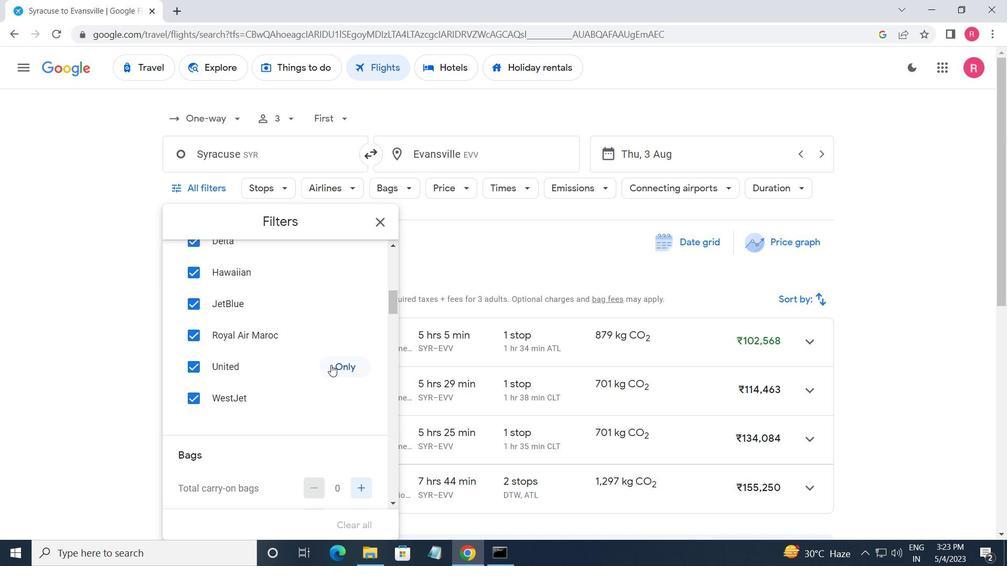 
Action: Mouse moved to (312, 341)
Screenshot: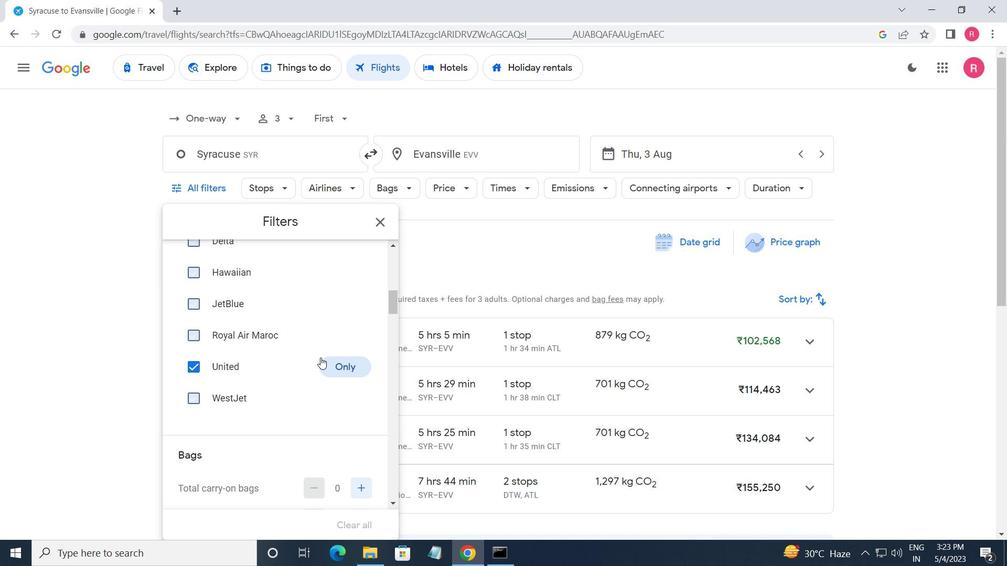 
Action: Mouse scrolled (312, 341) with delta (0, 0)
Screenshot: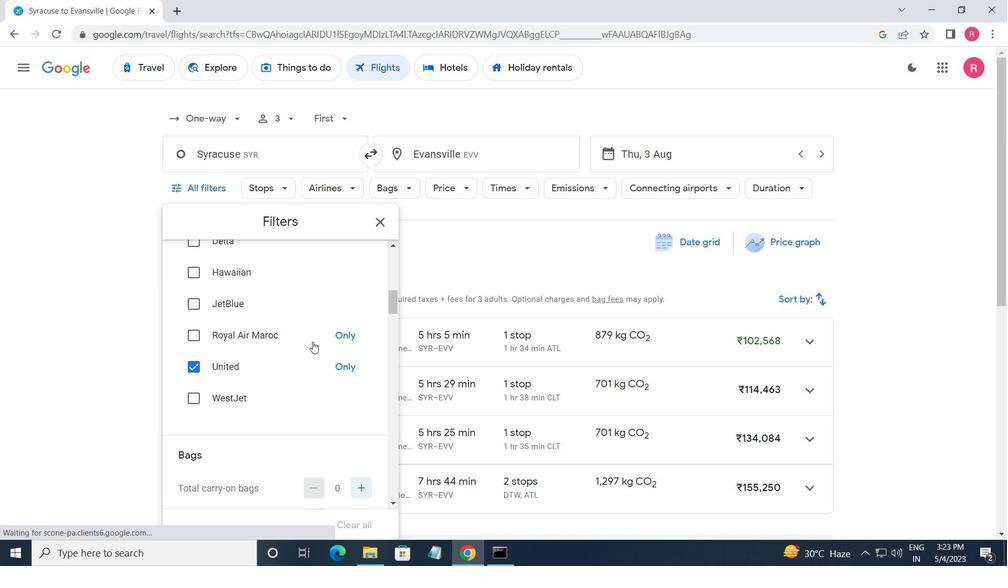 
Action: Mouse scrolled (312, 341) with delta (0, 0)
Screenshot: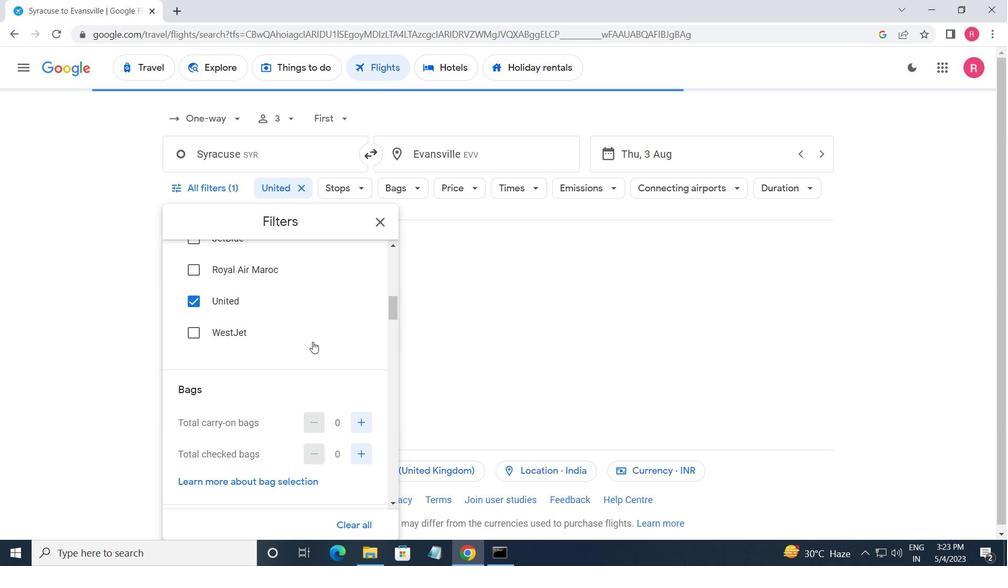 
Action: Mouse moved to (359, 387)
Screenshot: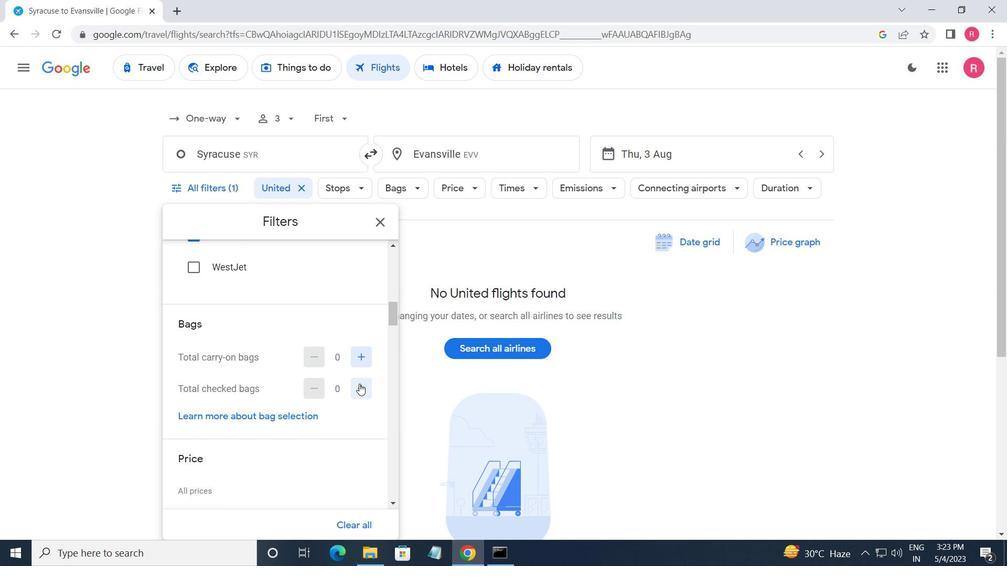 
Action: Mouse pressed left at (359, 387)
Screenshot: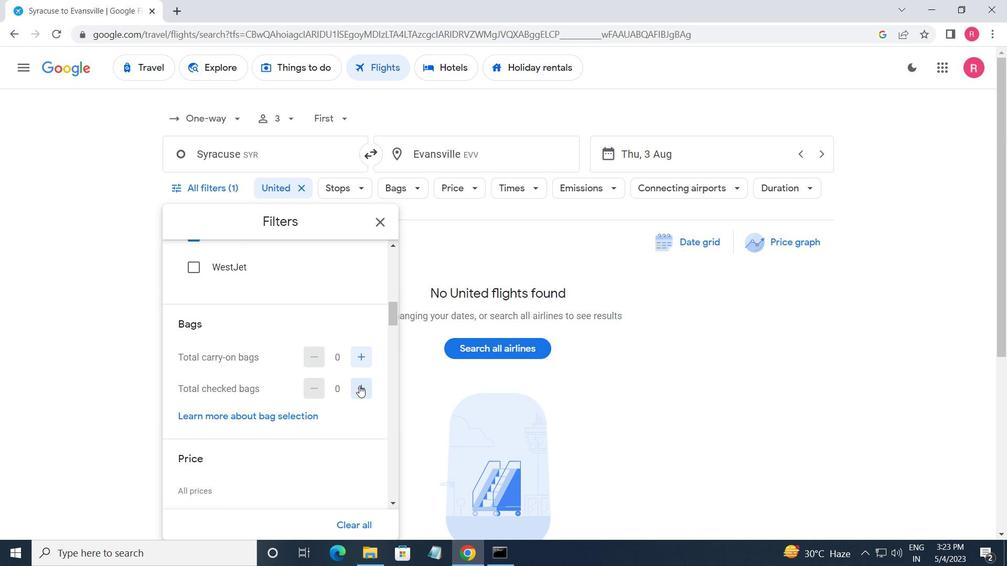 
Action: Mouse pressed left at (359, 387)
Screenshot: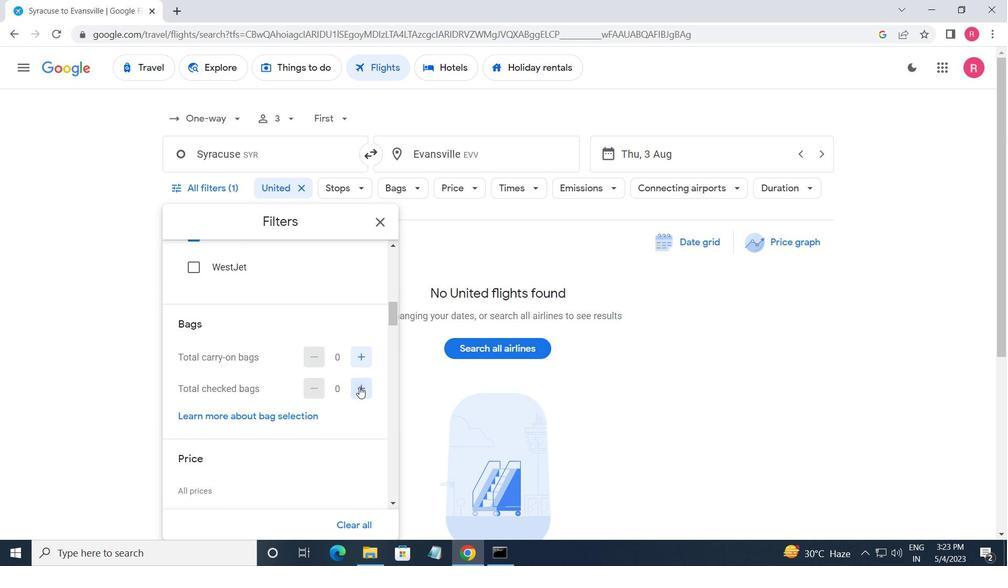 
Action: Mouse moved to (329, 433)
Screenshot: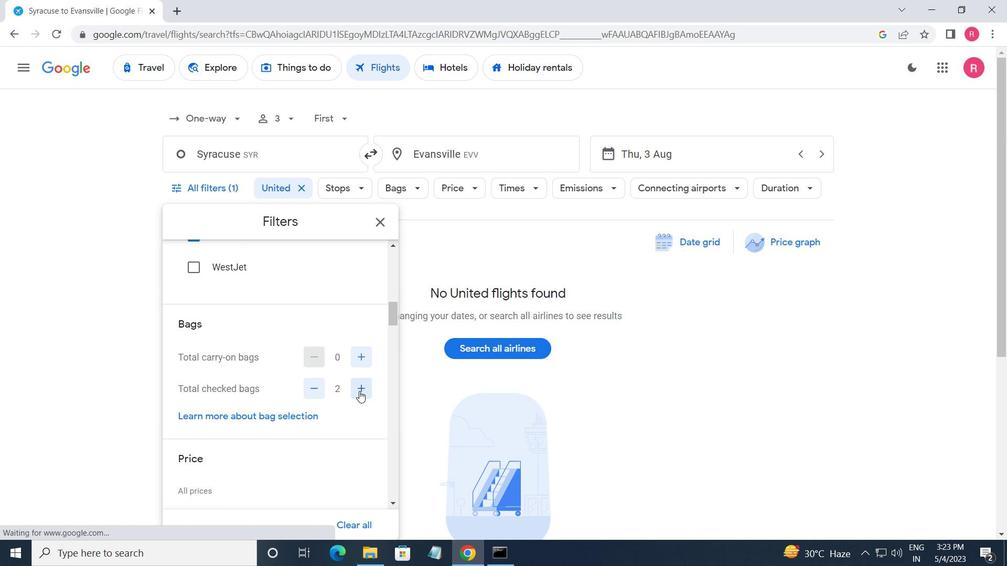 
Action: Mouse scrolled (329, 433) with delta (0, 0)
Screenshot: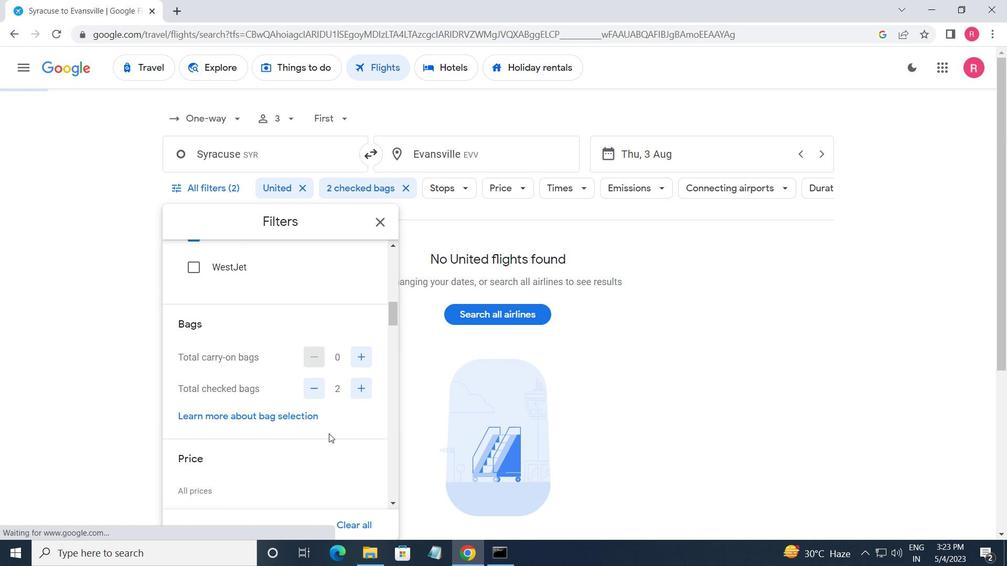 
Action: Mouse moved to (331, 433)
Screenshot: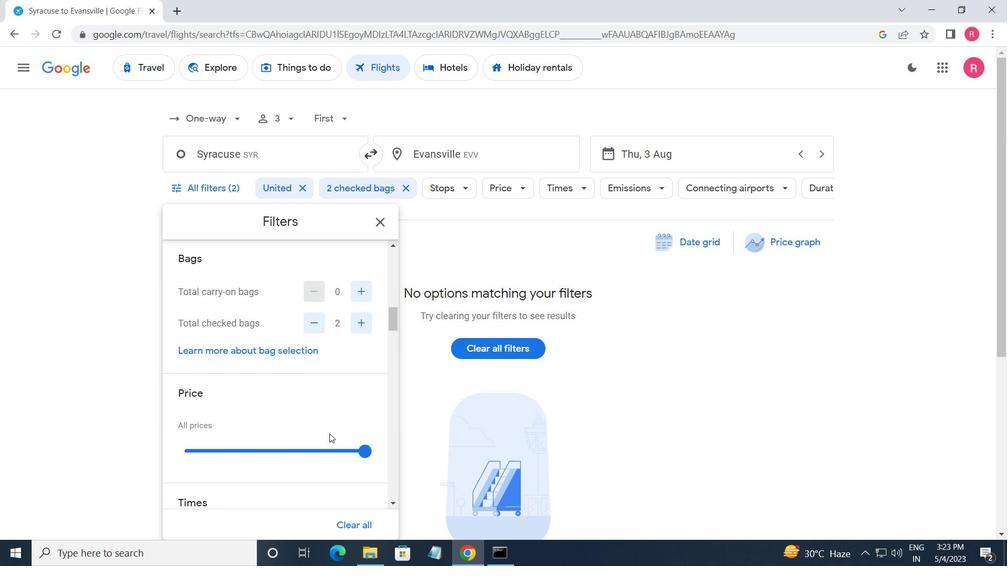 
Action: Mouse scrolled (331, 433) with delta (0, 0)
Screenshot: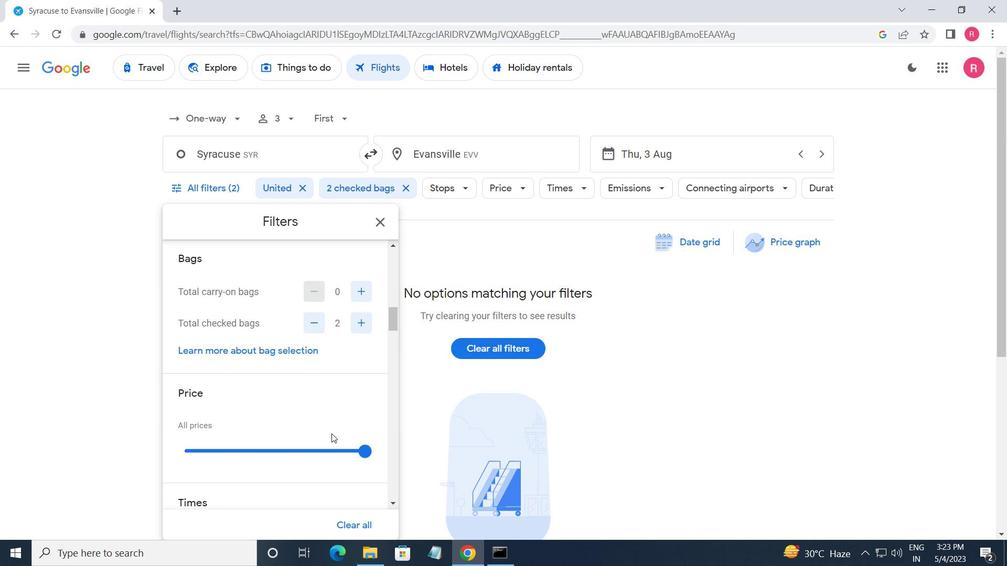 
Action: Mouse moved to (358, 386)
Screenshot: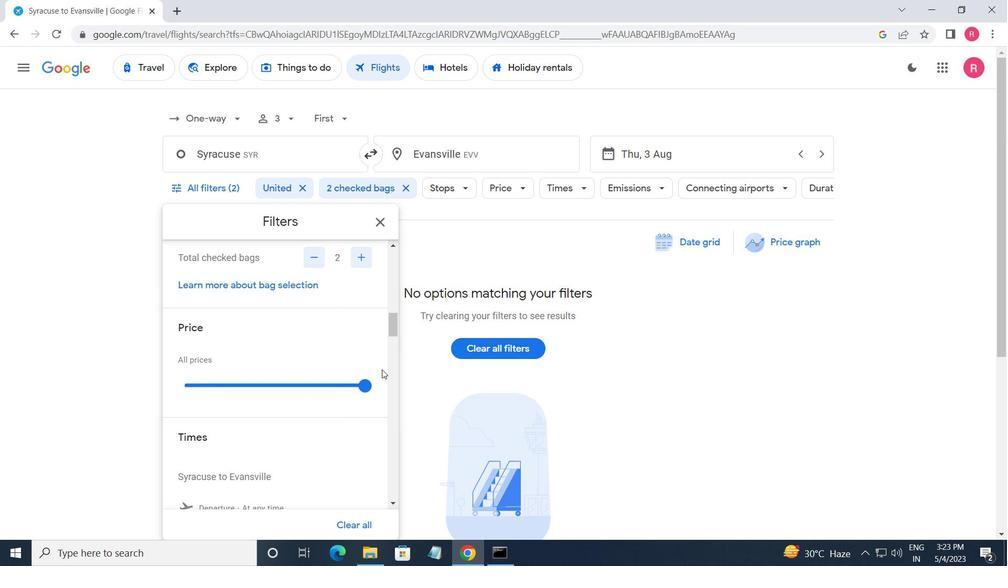 
Action: Mouse pressed left at (358, 386)
Screenshot: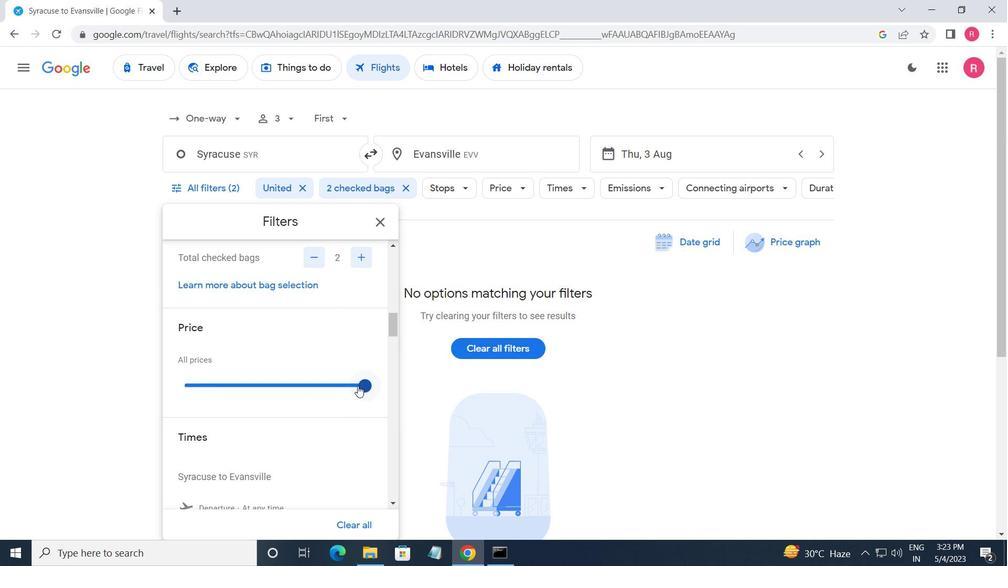 
Action: Mouse moved to (273, 391)
Screenshot: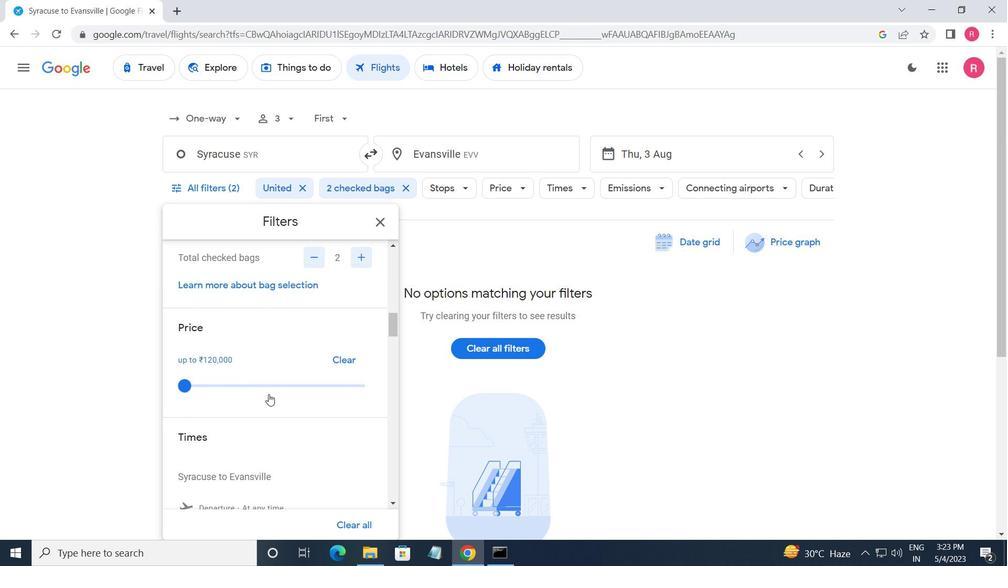 
Action: Mouse scrolled (273, 390) with delta (0, 0)
Screenshot: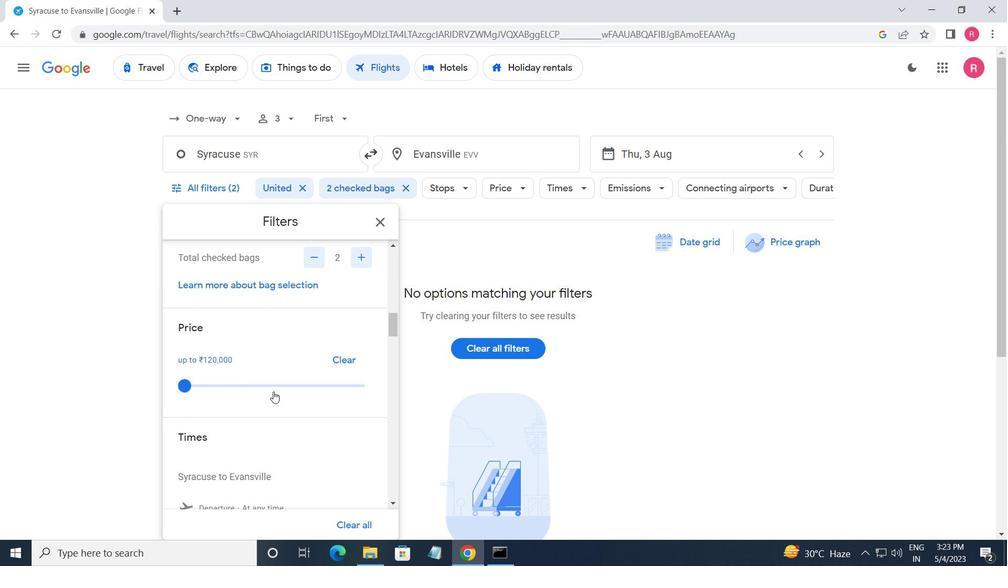
Action: Mouse moved to (272, 390)
Screenshot: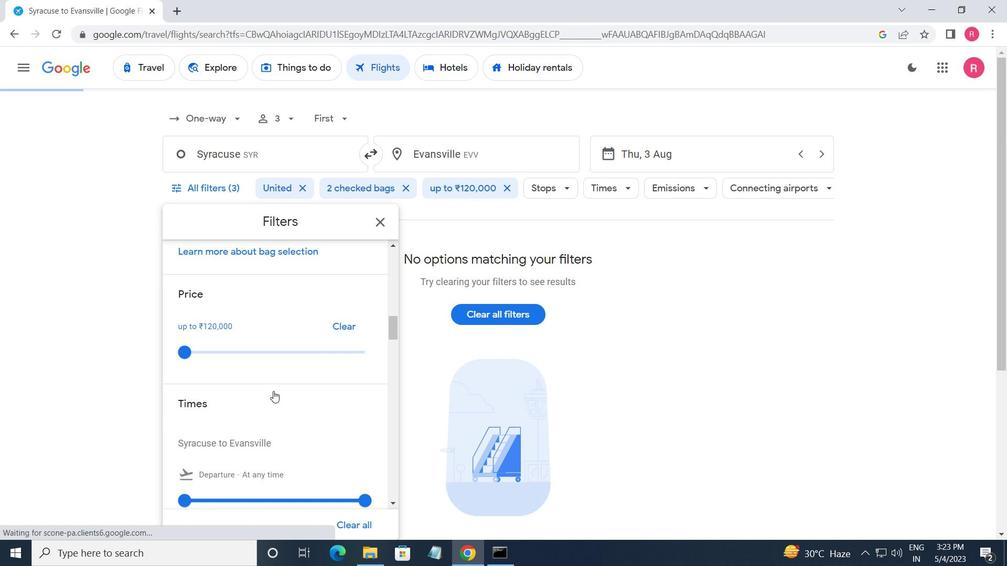 
Action: Mouse scrolled (272, 390) with delta (0, 0)
Screenshot: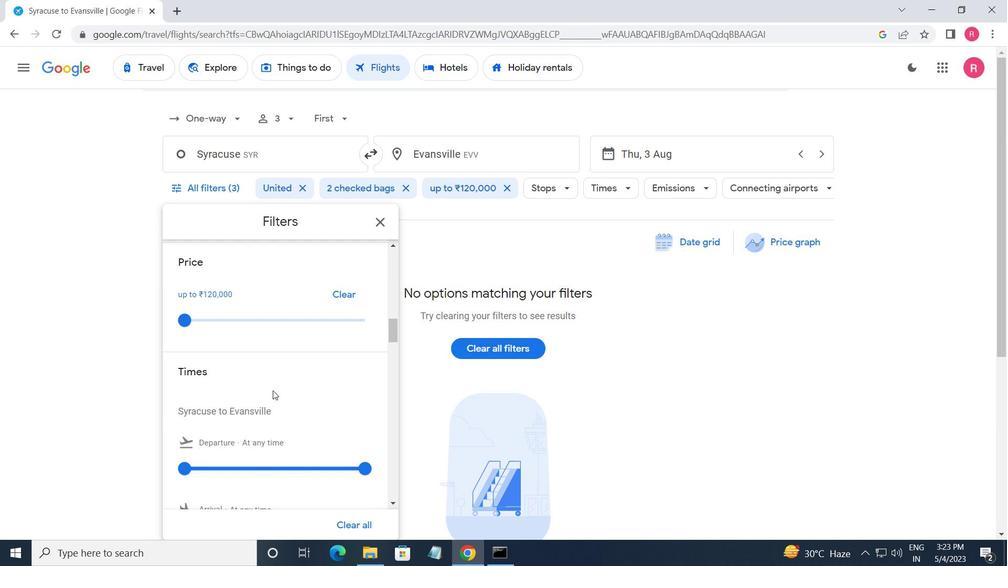 
Action: Mouse scrolled (272, 390) with delta (0, 0)
Screenshot: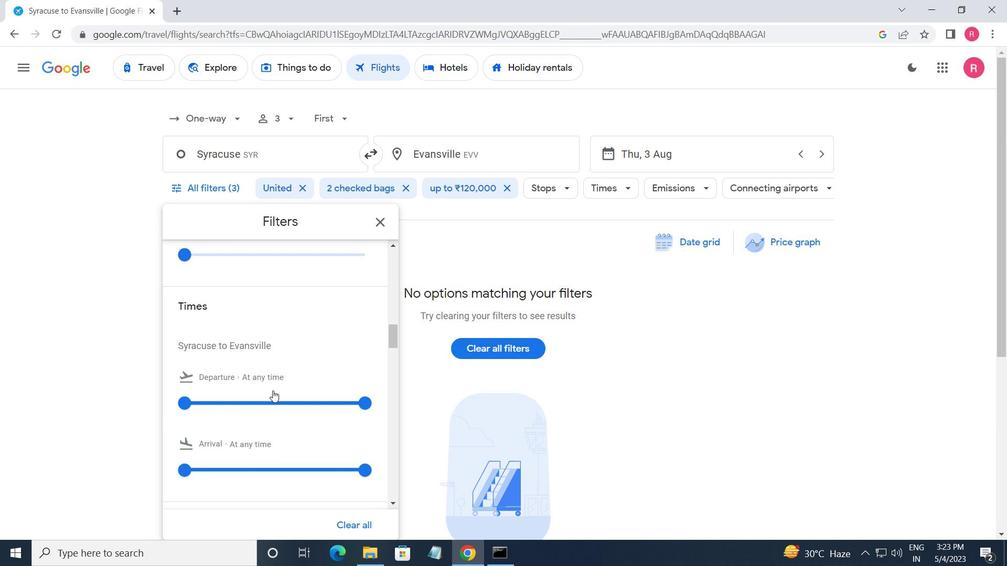 
Action: Mouse moved to (186, 339)
Screenshot: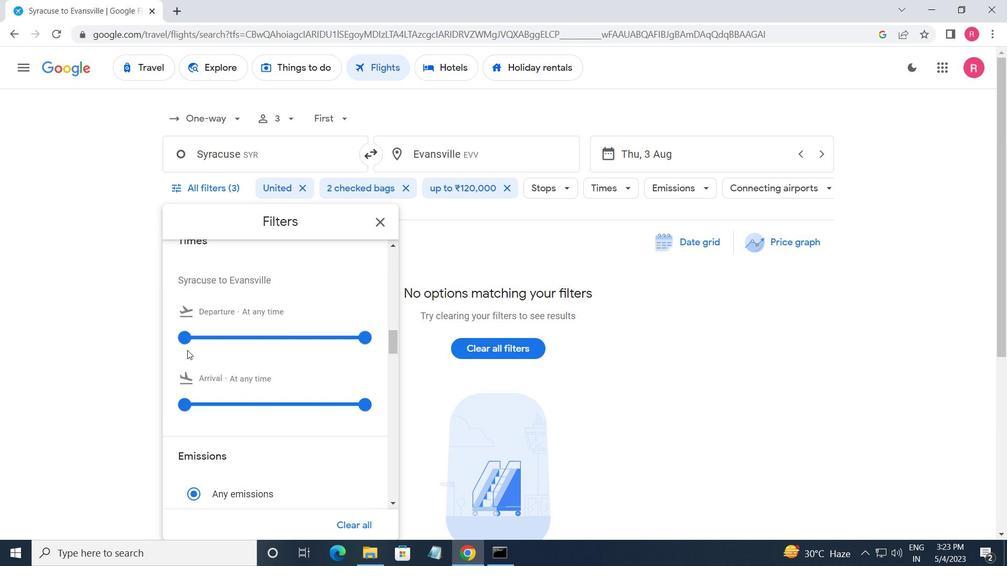 
Action: Mouse pressed left at (186, 339)
Screenshot: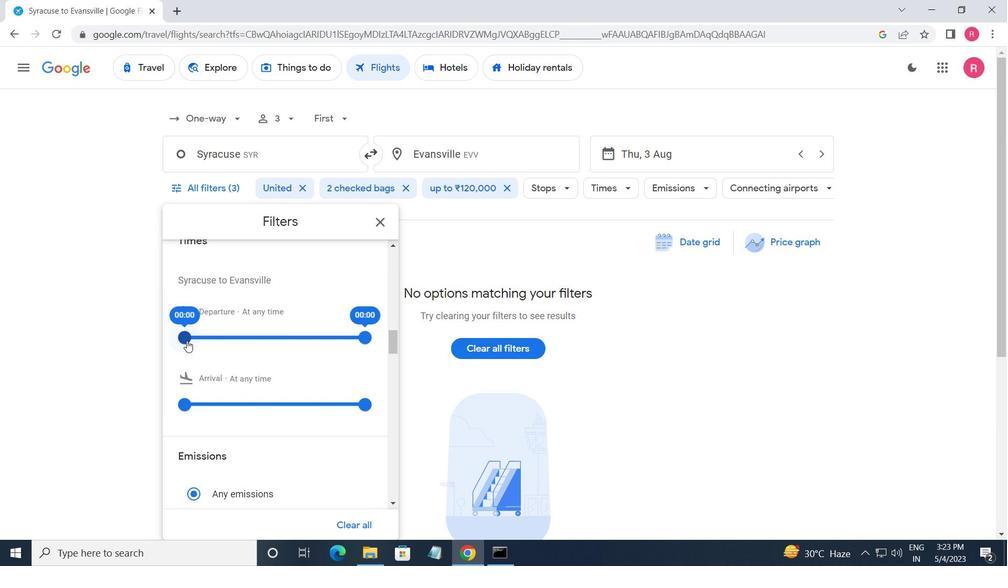 
Action: Mouse moved to (384, 226)
Screenshot: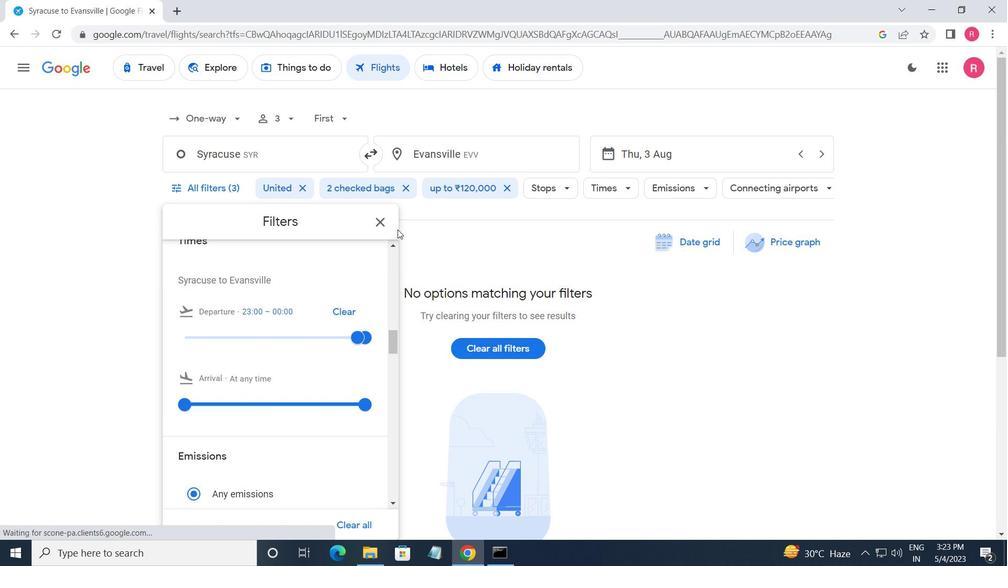 
Action: Mouse pressed left at (384, 226)
Screenshot: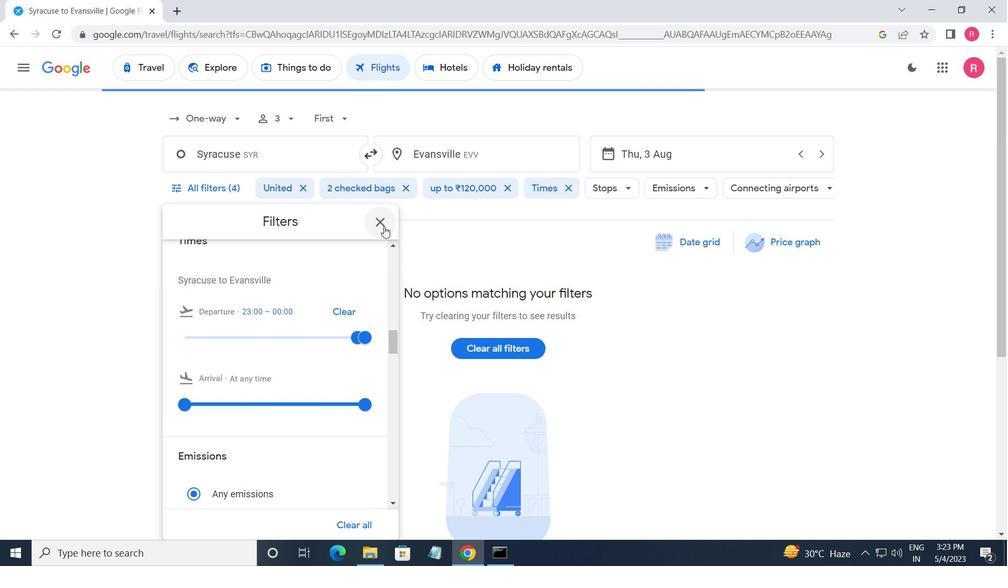 
